 Task: Check the sale-to-list ratio of common area in the last 3 years.
Action: Mouse moved to (949, 211)
Screenshot: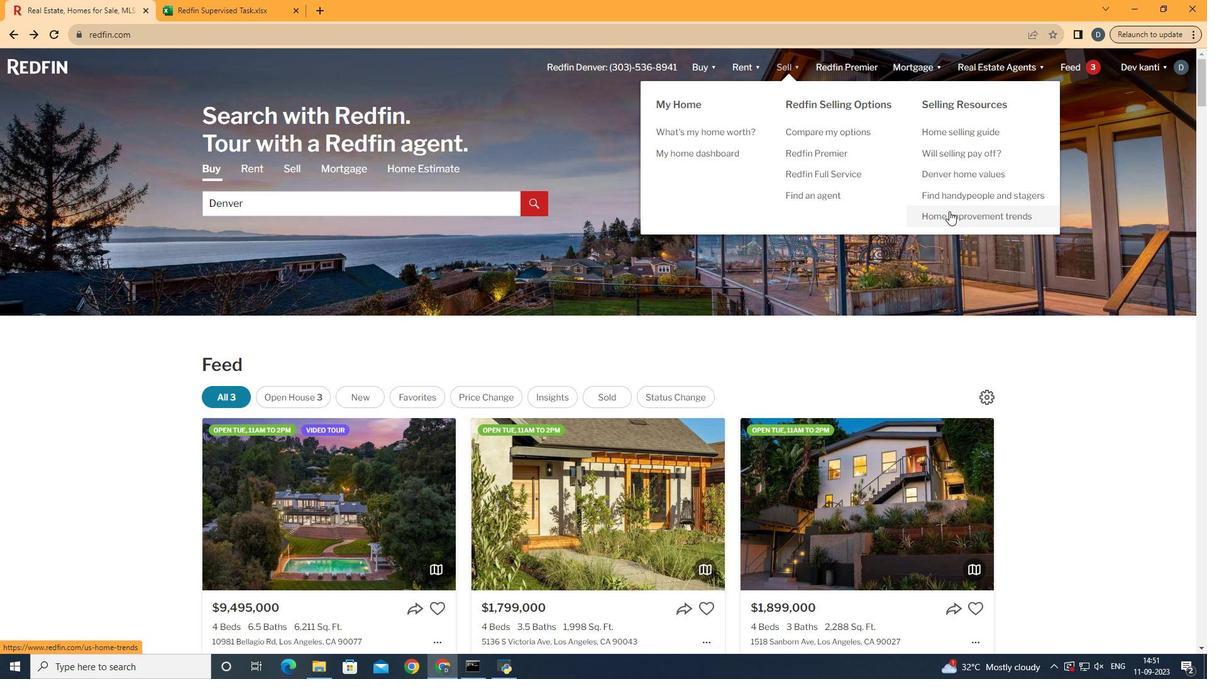 
Action: Mouse pressed left at (949, 211)
Screenshot: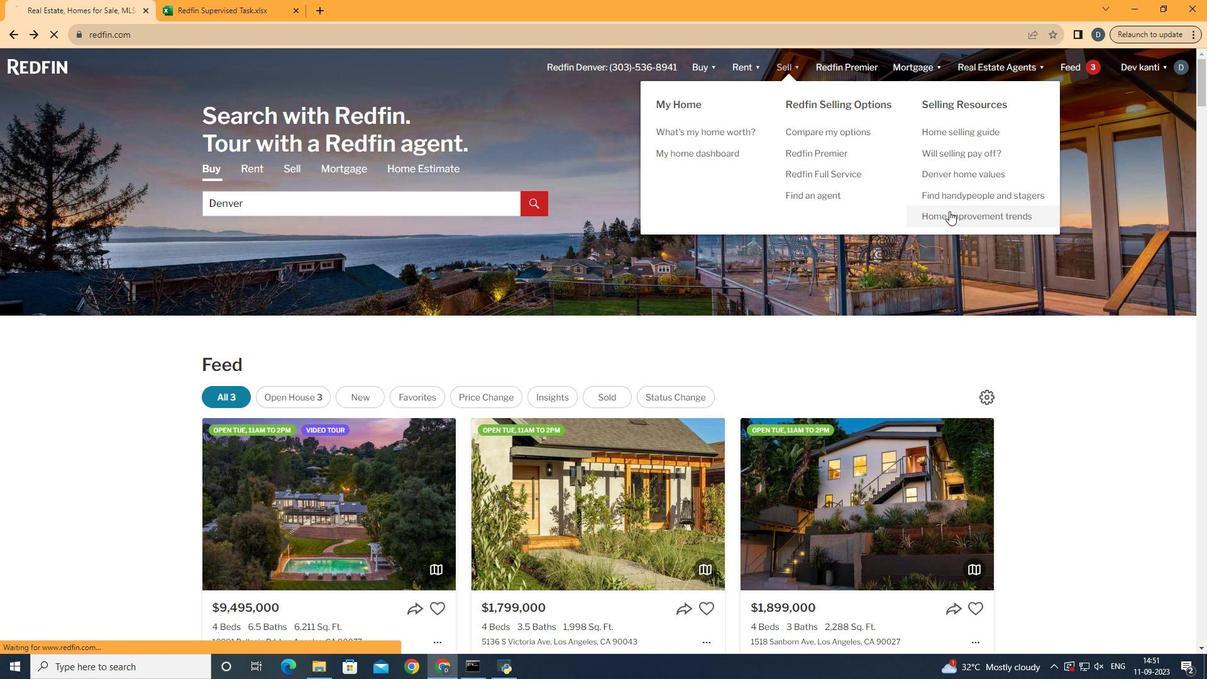 
Action: Mouse moved to (308, 237)
Screenshot: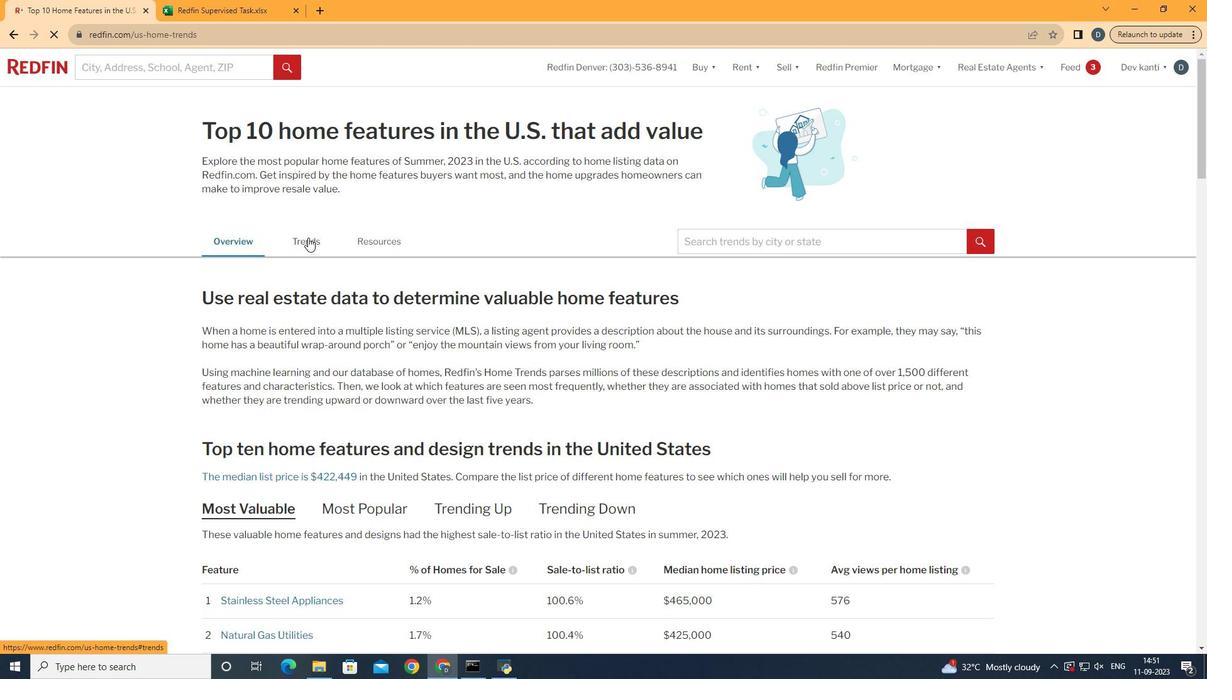 
Action: Mouse pressed left at (308, 237)
Screenshot: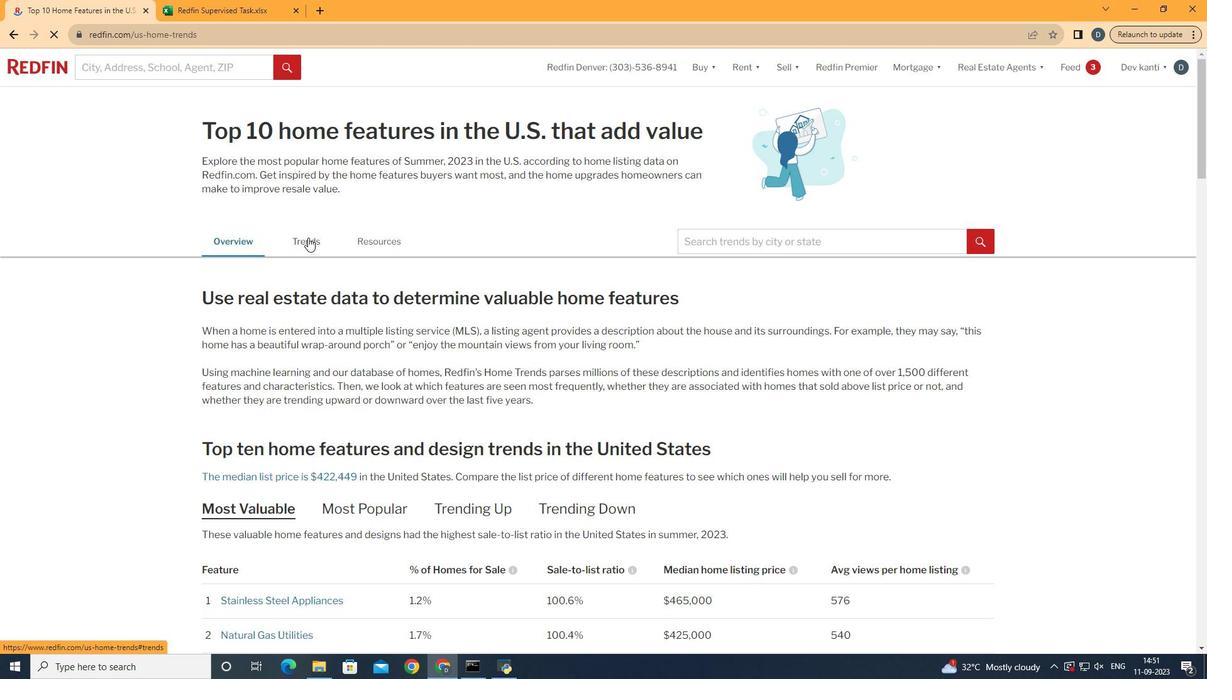 
Action: Mouse moved to (431, 324)
Screenshot: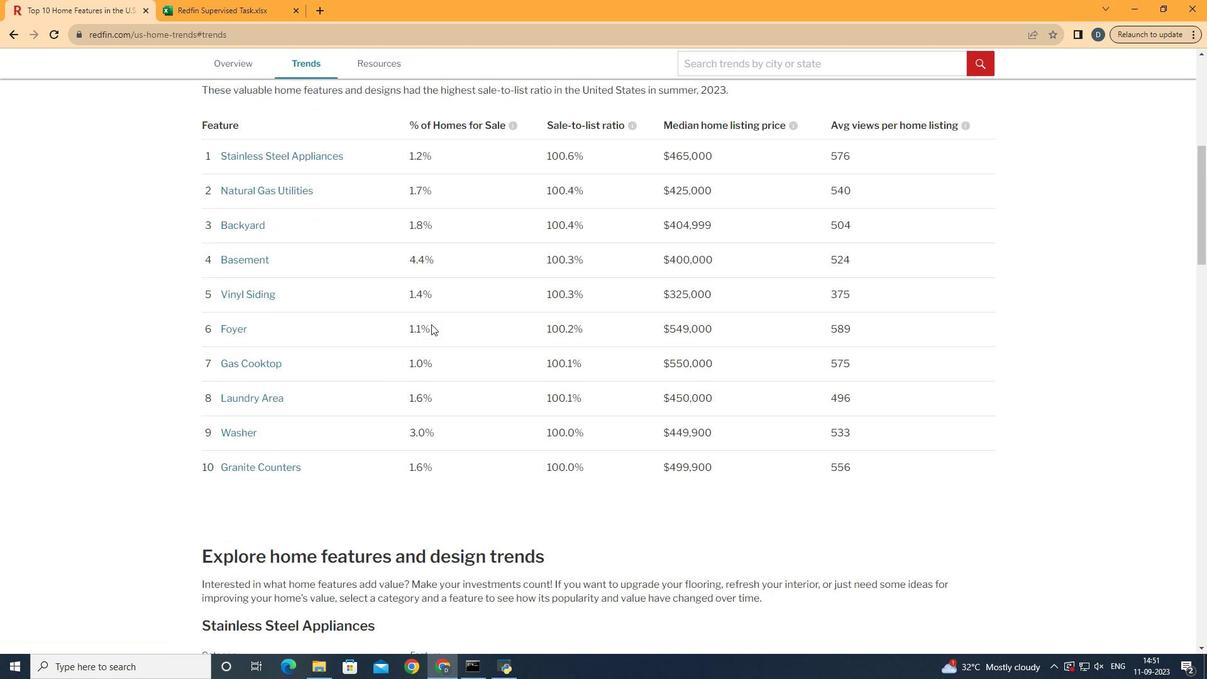 
Action: Mouse scrolled (431, 323) with delta (0, 0)
Screenshot: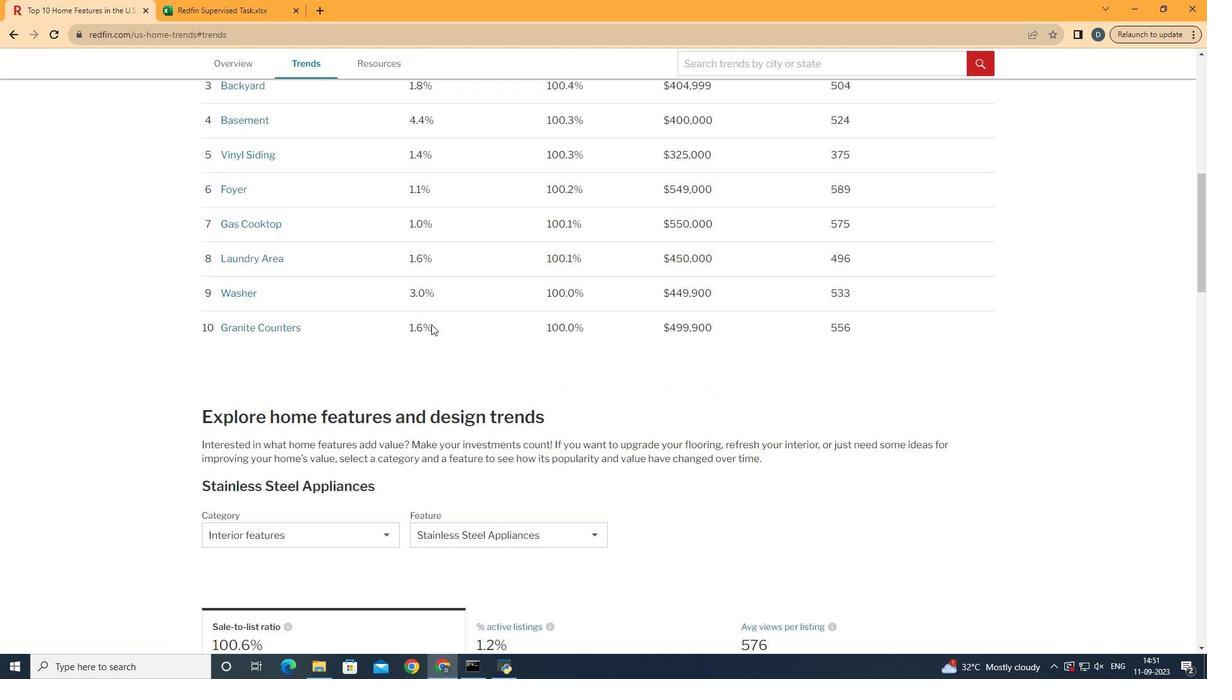 
Action: Mouse scrolled (431, 323) with delta (0, 0)
Screenshot: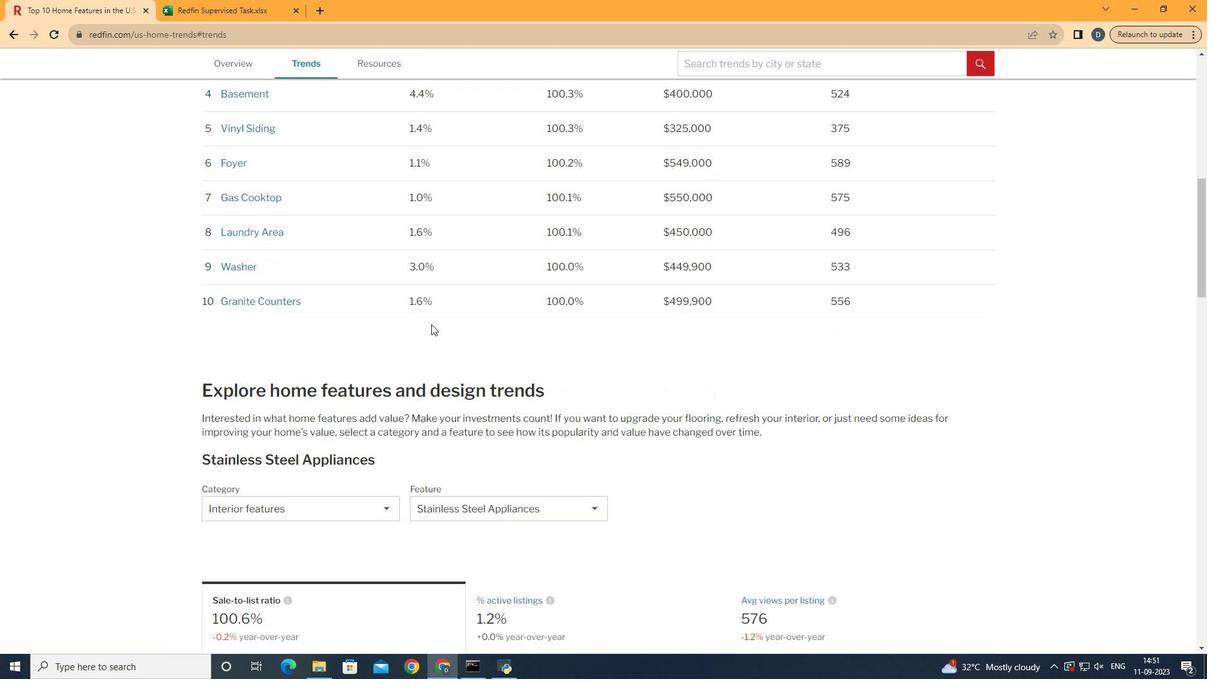 
Action: Mouse scrolled (431, 323) with delta (0, 0)
Screenshot: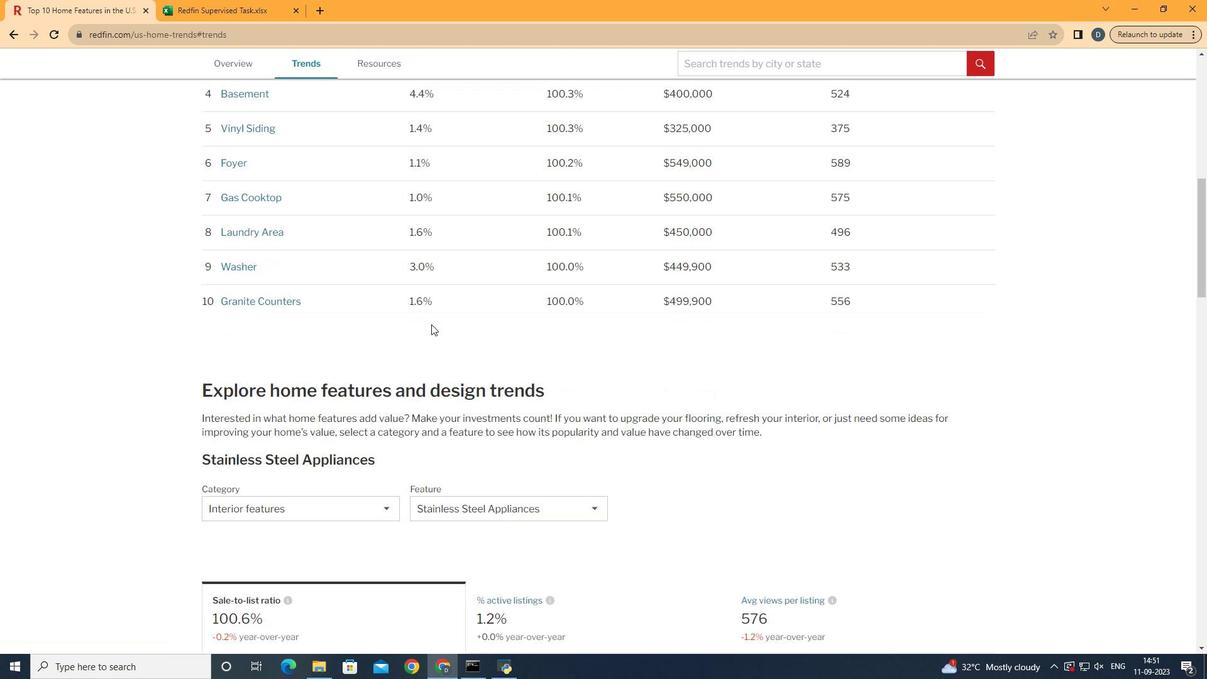 
Action: Mouse scrolled (431, 323) with delta (0, 0)
Screenshot: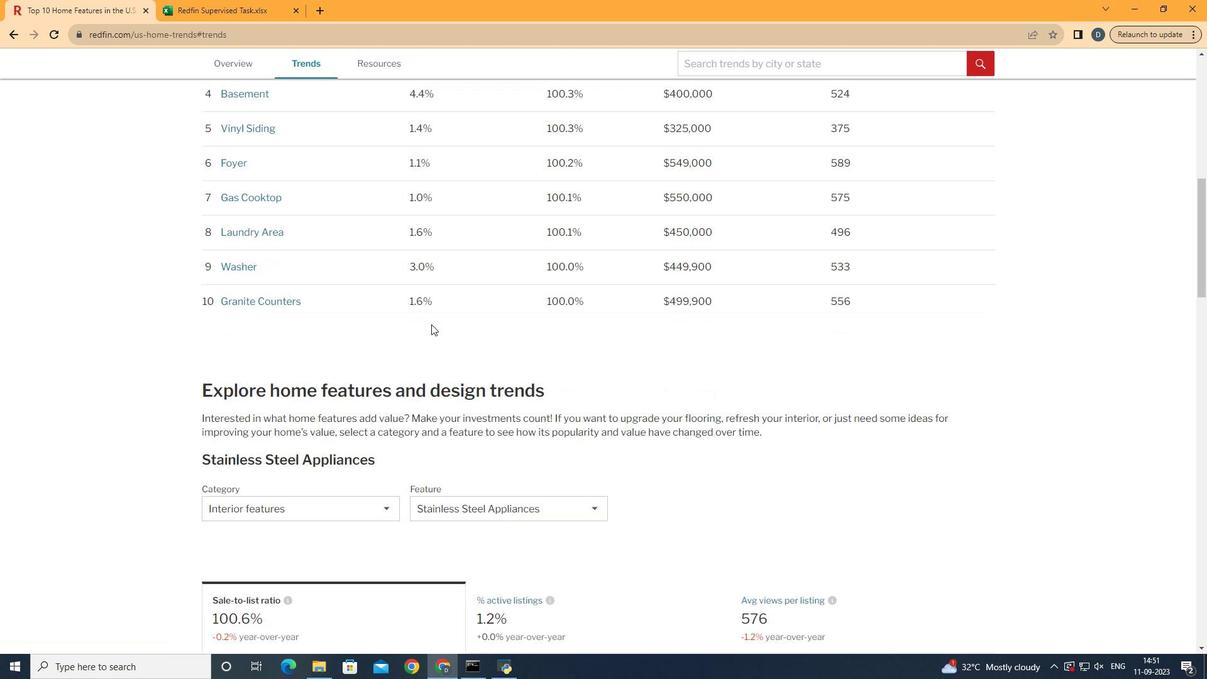 
Action: Mouse scrolled (431, 323) with delta (0, 0)
Screenshot: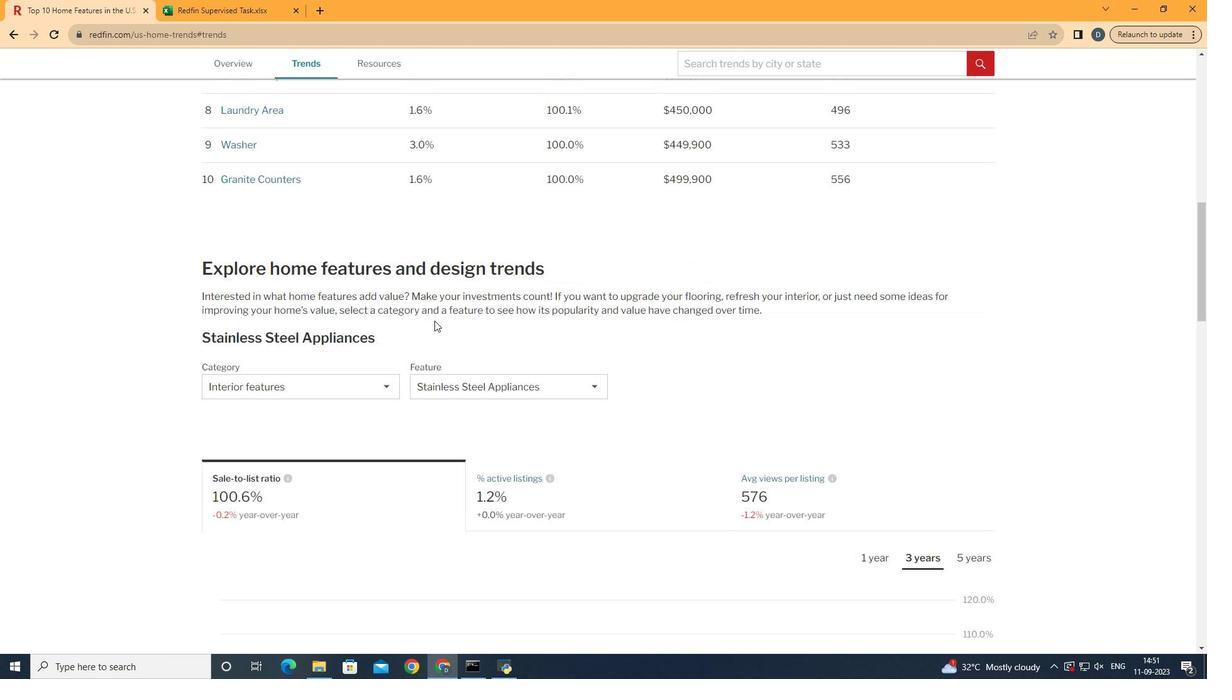 
Action: Mouse scrolled (431, 323) with delta (0, 0)
Screenshot: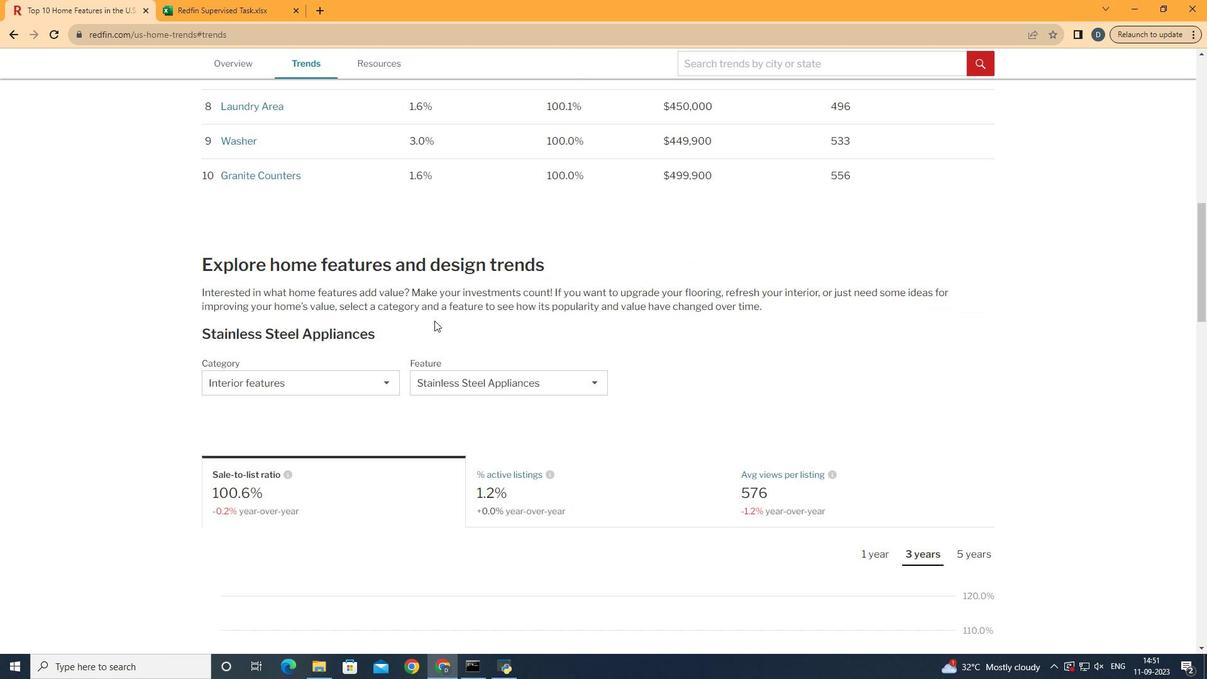 
Action: Mouse moved to (349, 381)
Screenshot: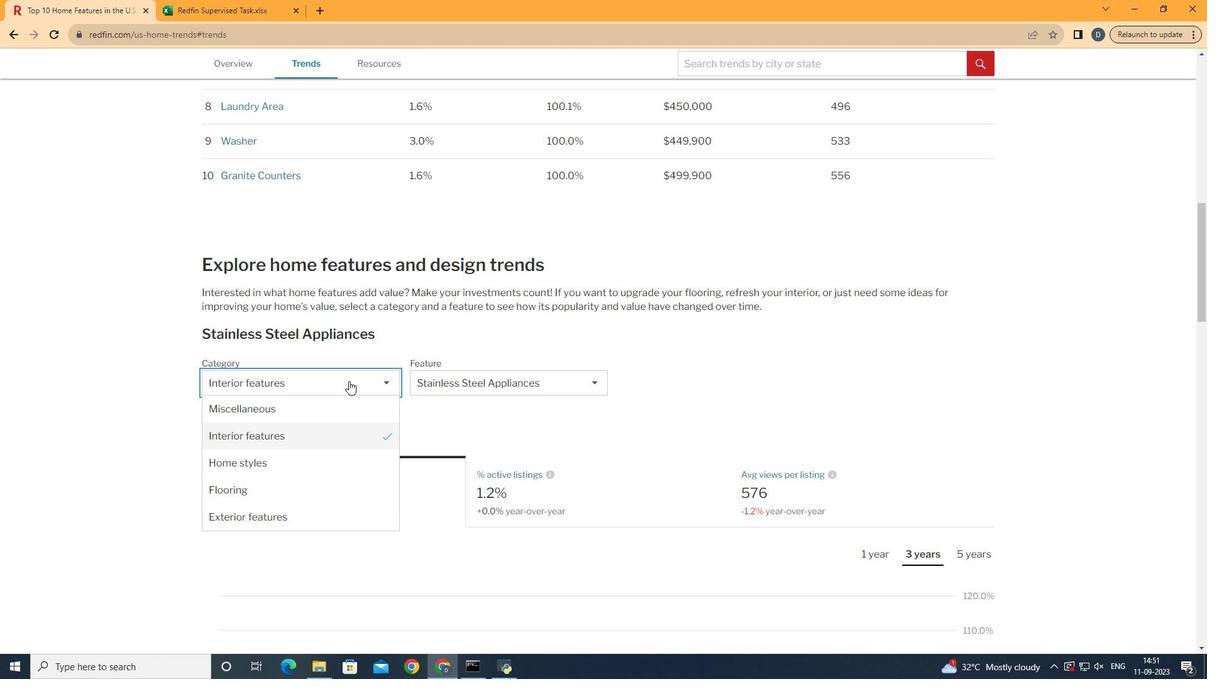 
Action: Mouse pressed left at (349, 381)
Screenshot: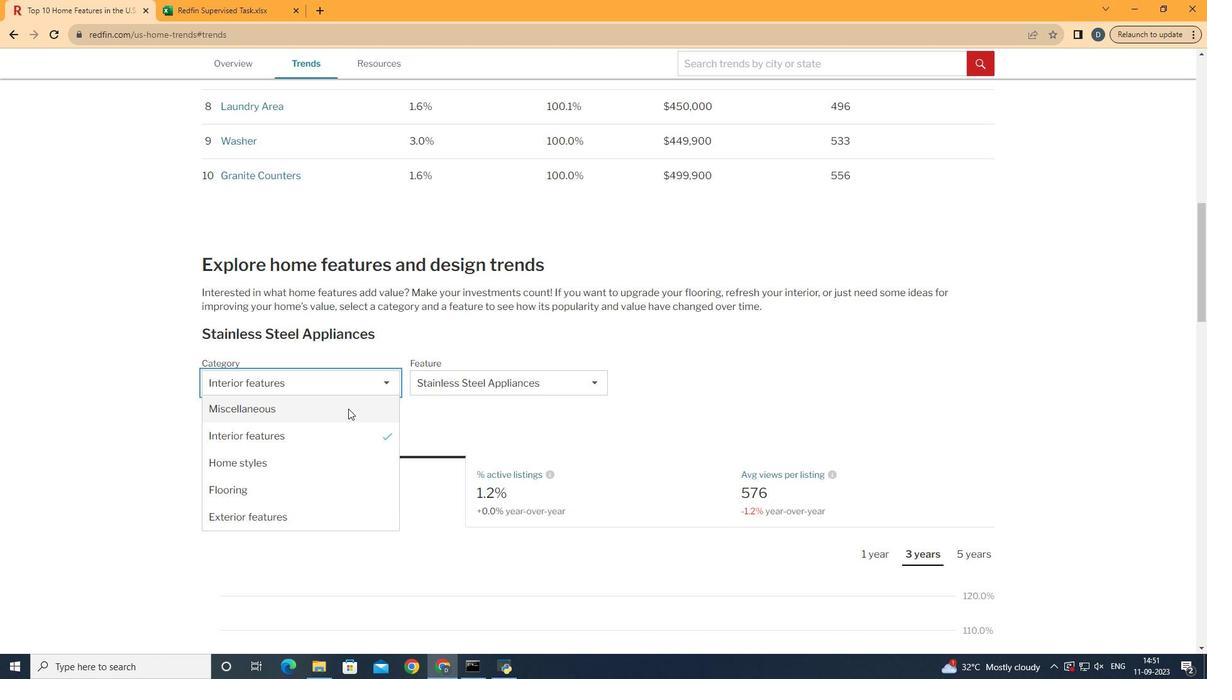 
Action: Mouse moved to (344, 442)
Screenshot: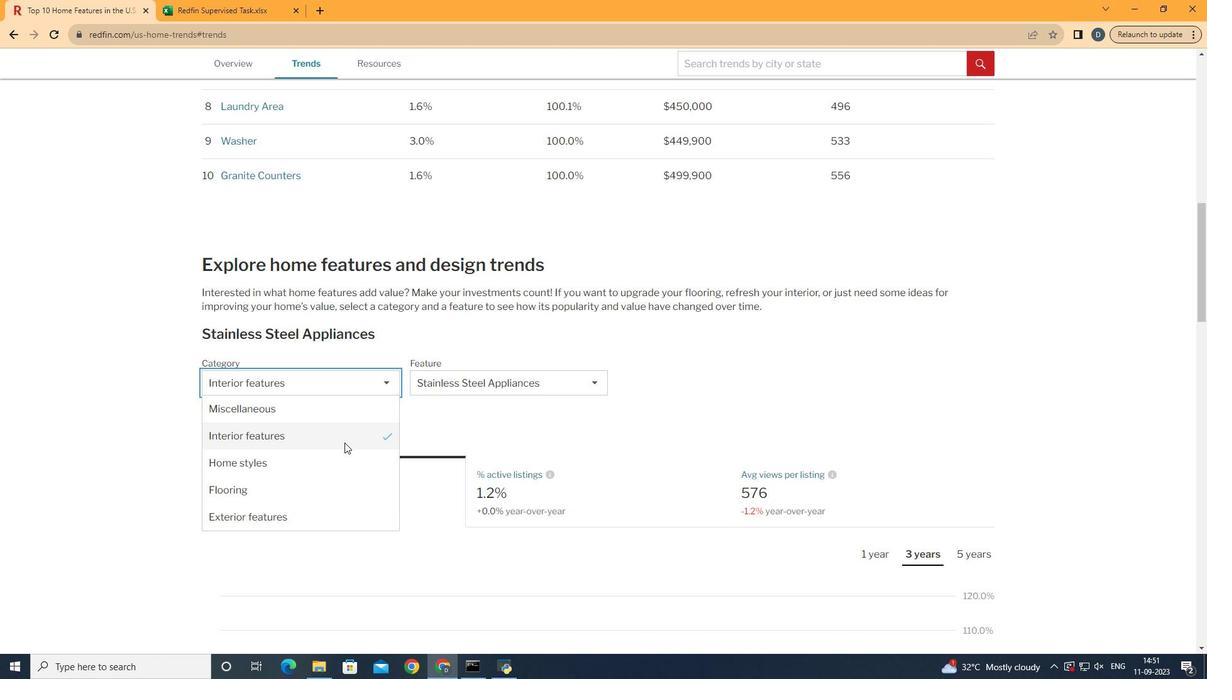
Action: Mouse pressed left at (344, 442)
Screenshot: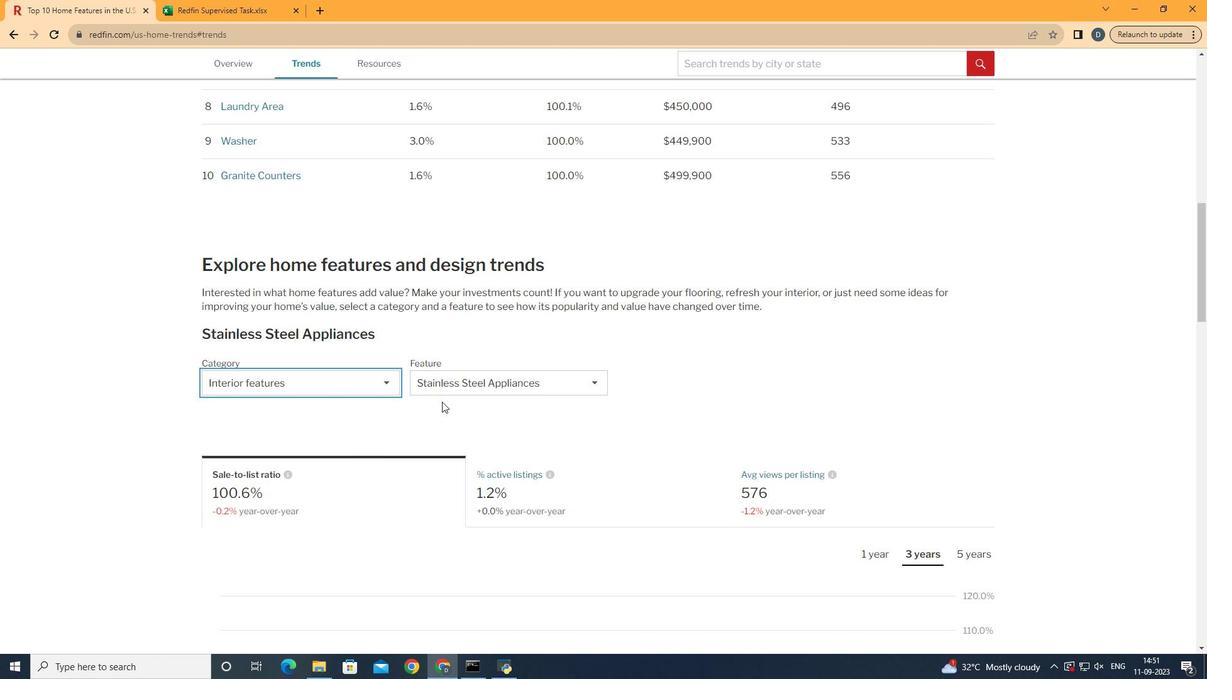 
Action: Mouse moved to (525, 365)
Screenshot: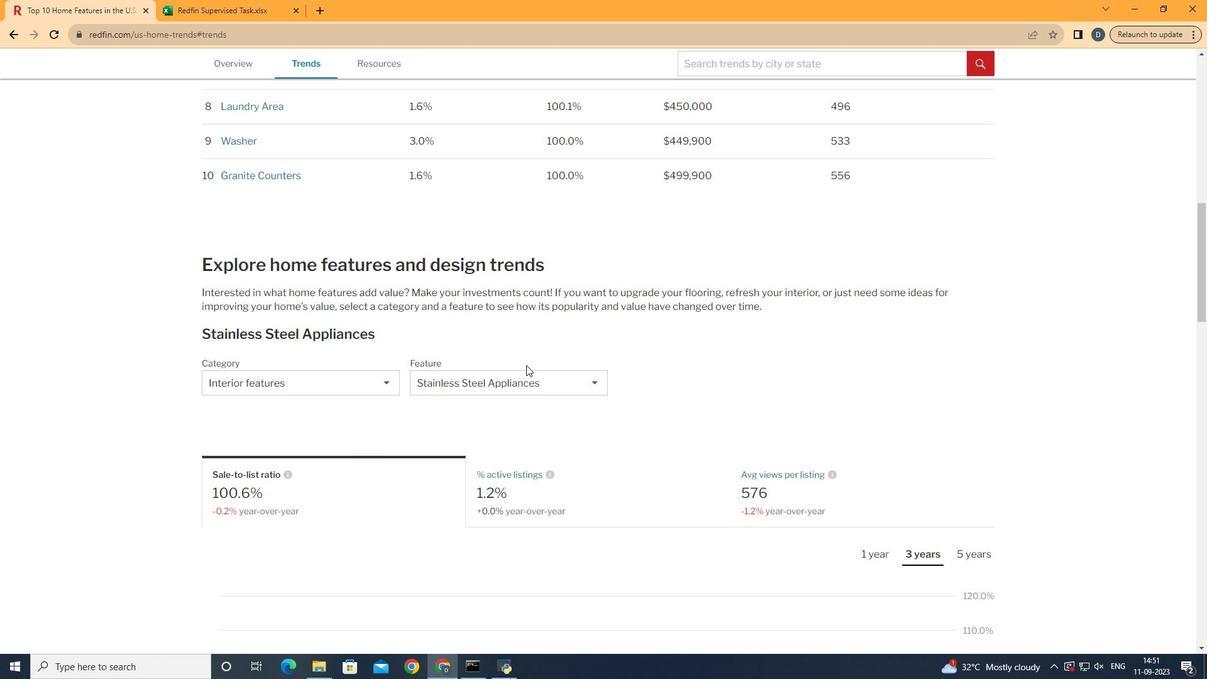 
Action: Mouse pressed left at (525, 365)
Screenshot: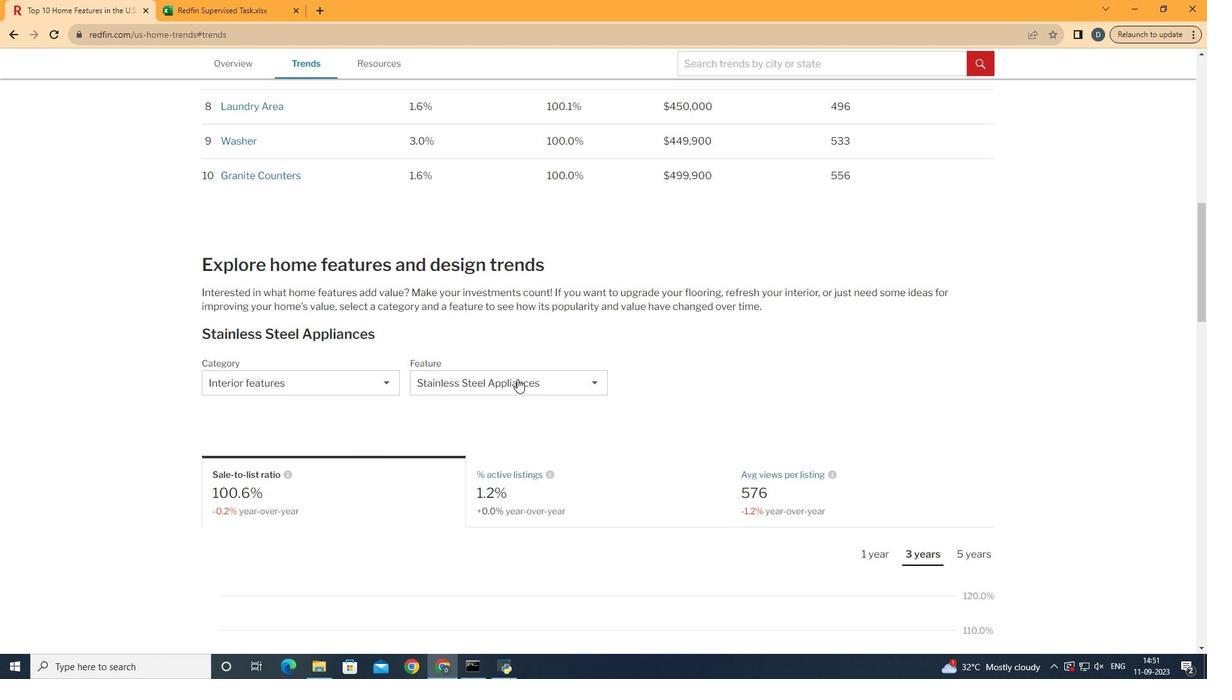 
Action: Mouse moved to (517, 379)
Screenshot: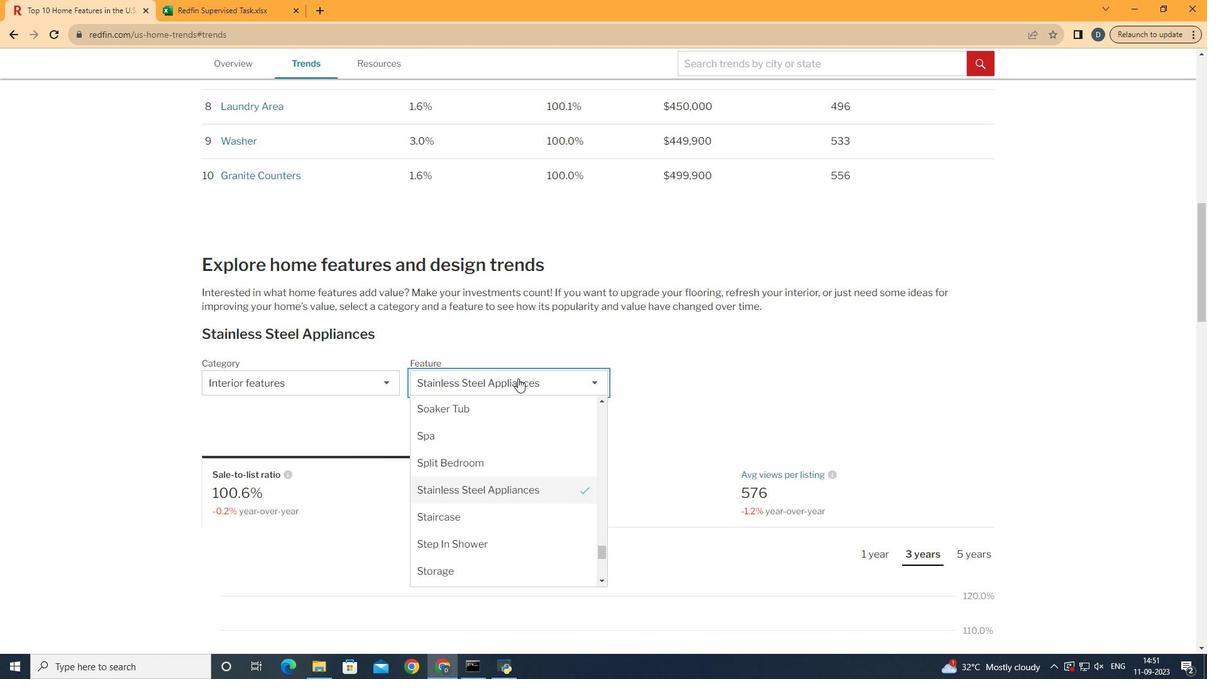 
Action: Mouse pressed left at (517, 379)
Screenshot: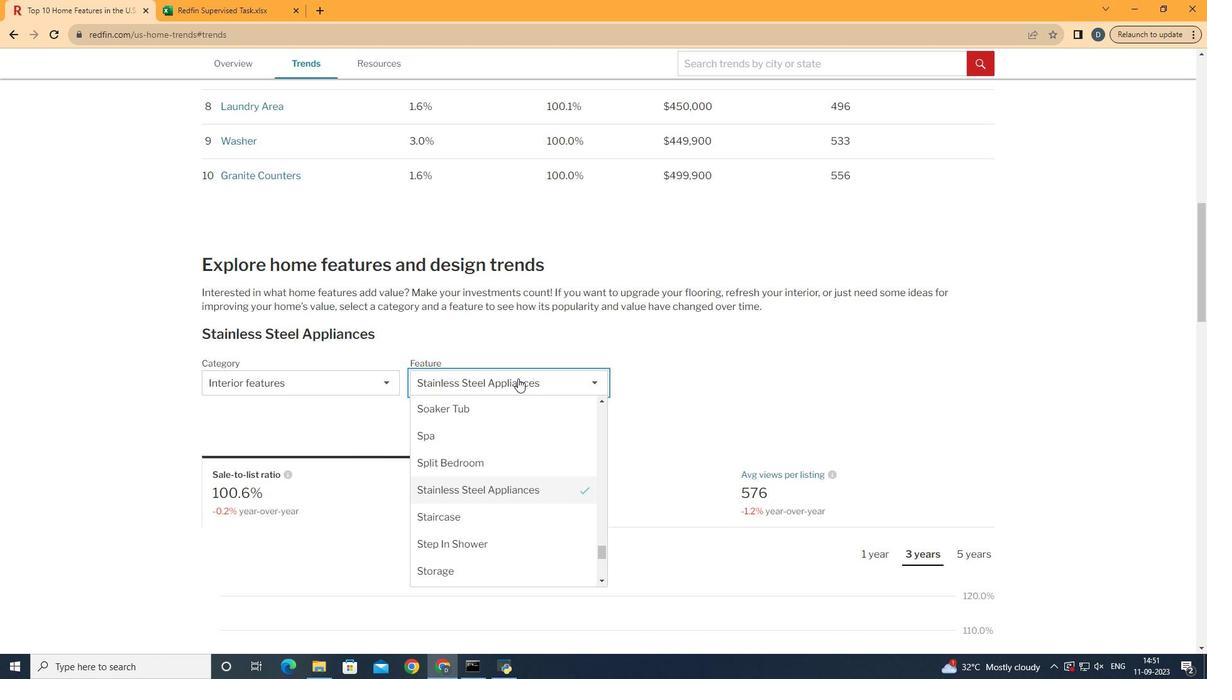 
Action: Mouse moved to (506, 462)
Screenshot: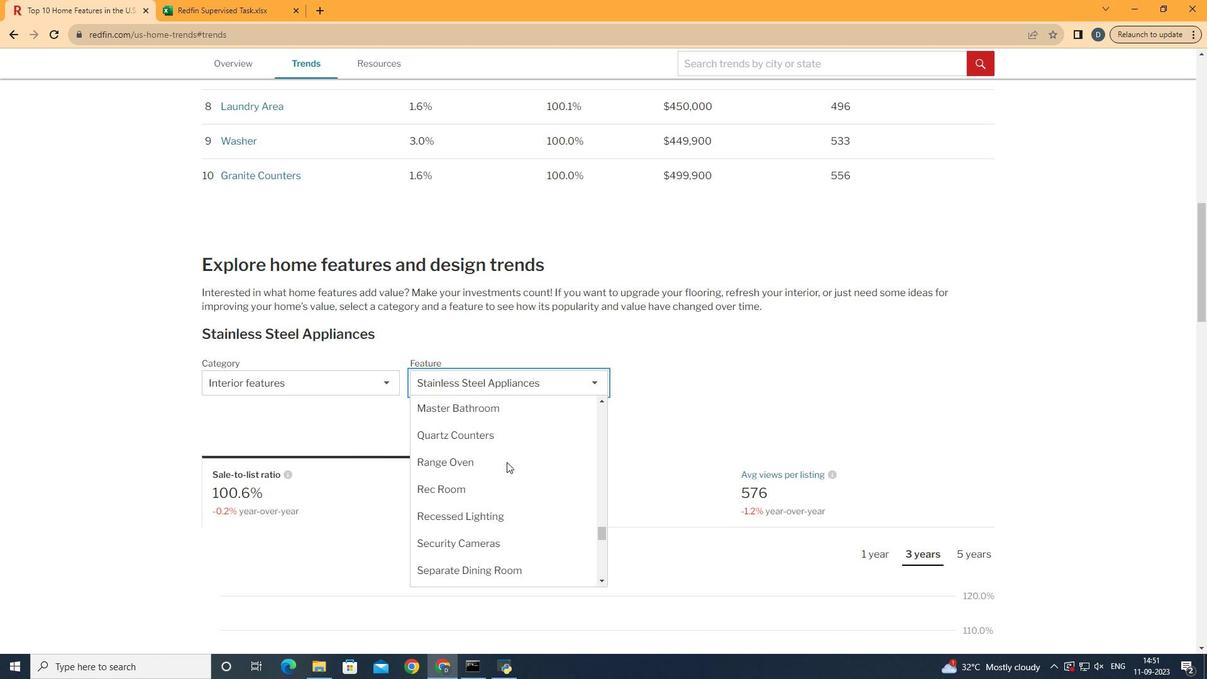 
Action: Mouse scrolled (506, 462) with delta (0, 0)
Screenshot: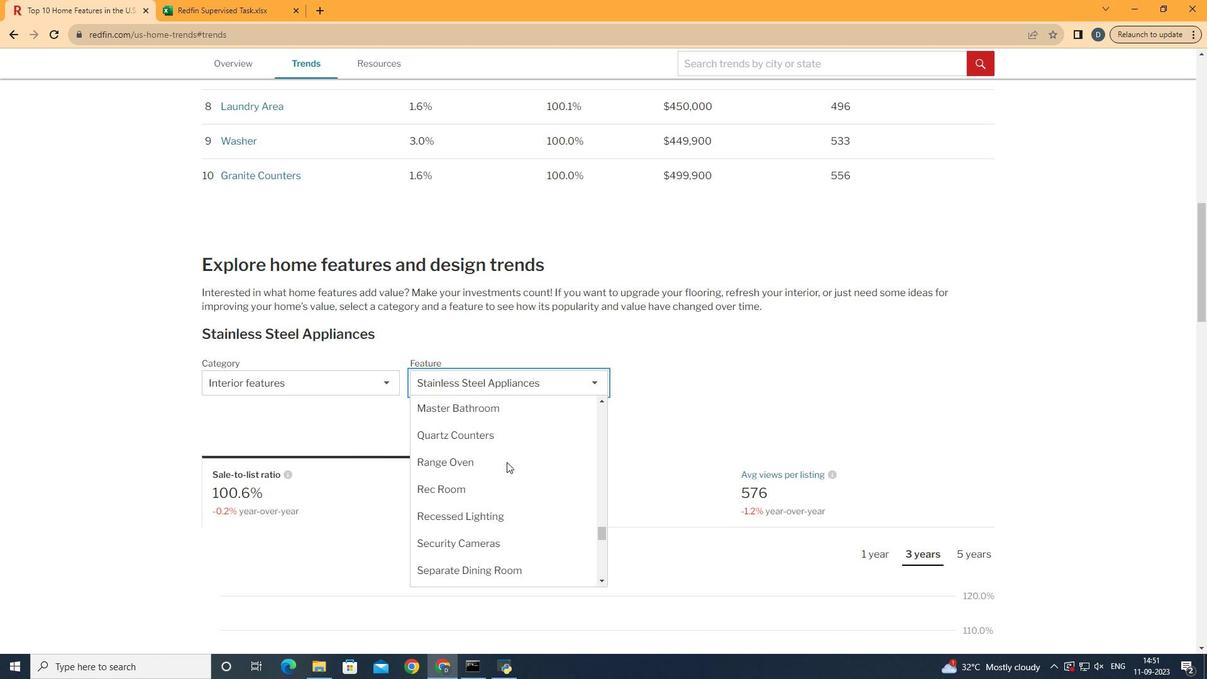 
Action: Mouse scrolled (506, 462) with delta (0, 0)
Screenshot: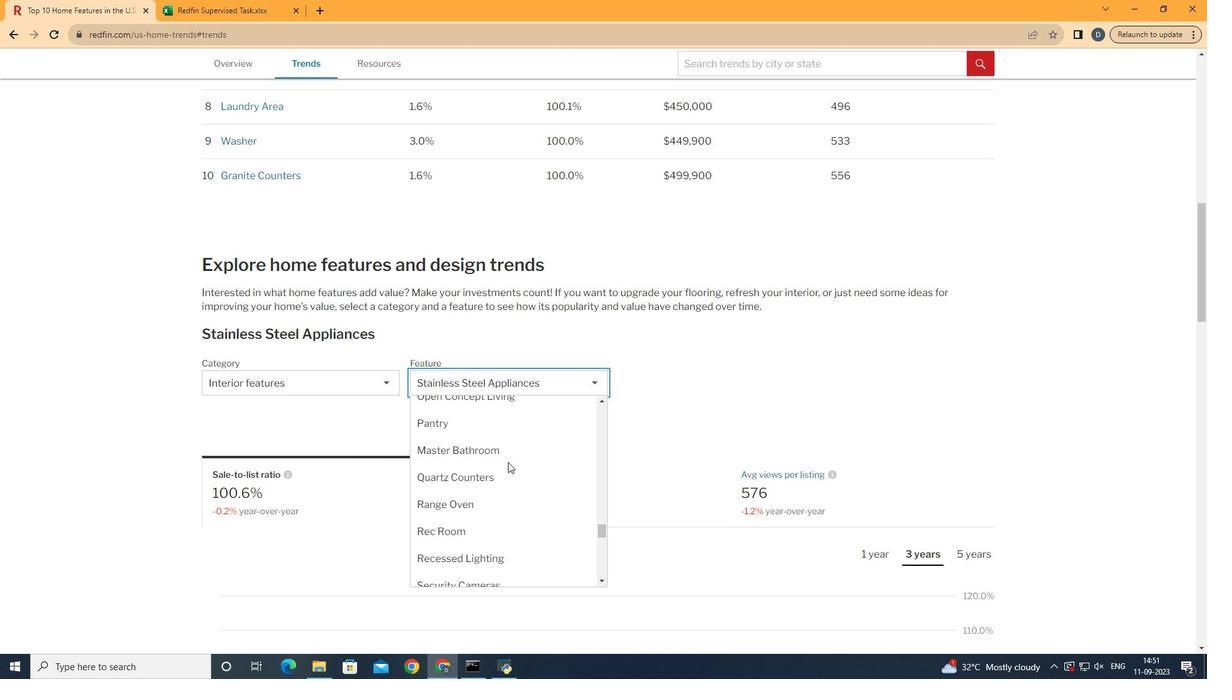 
Action: Mouse scrolled (506, 462) with delta (0, 0)
Screenshot: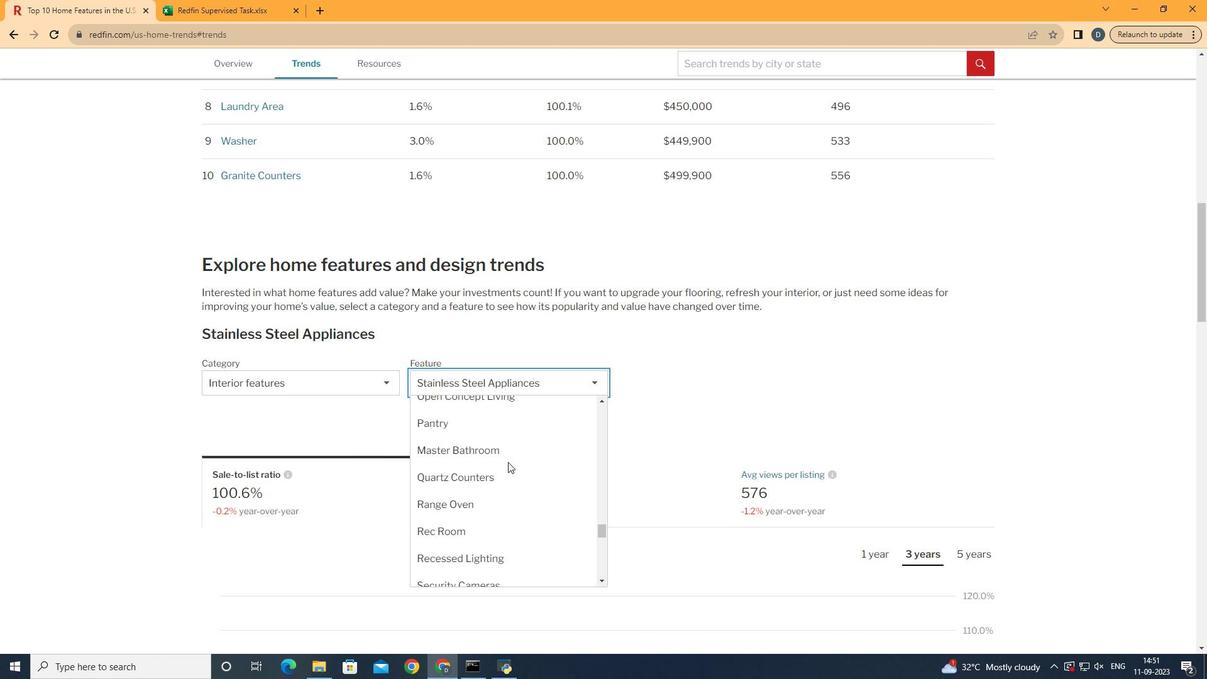 
Action: Mouse scrolled (506, 462) with delta (0, 0)
Screenshot: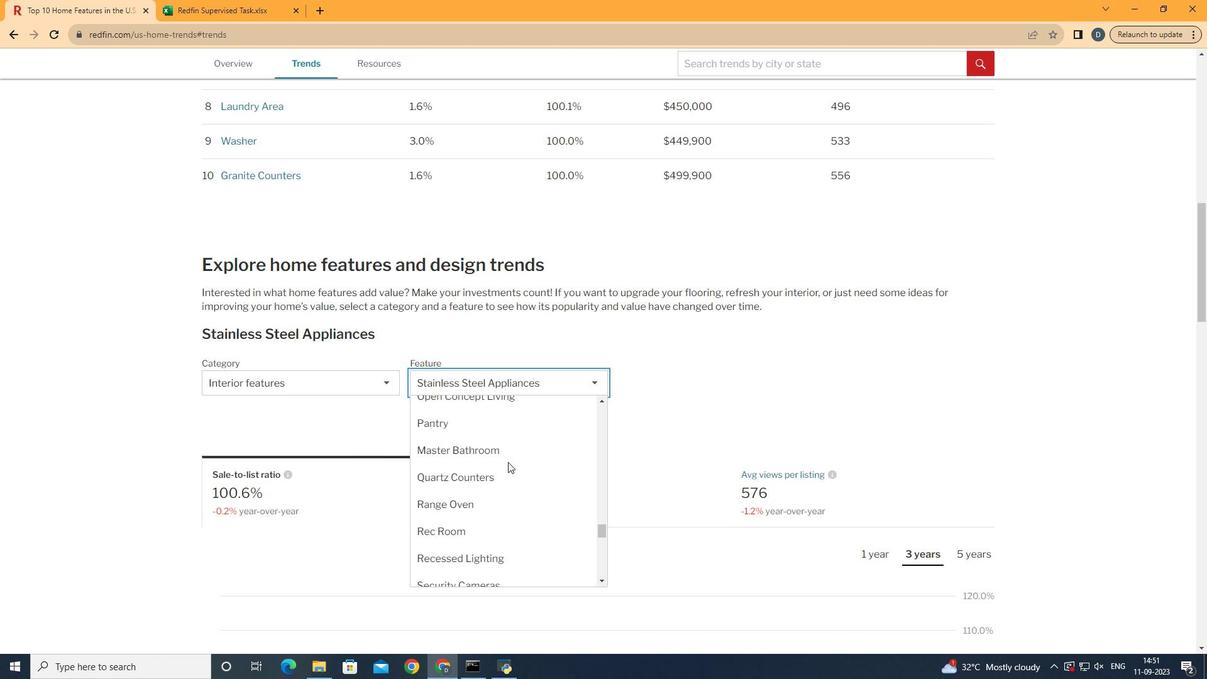 
Action: Mouse scrolled (506, 462) with delta (0, 0)
Screenshot: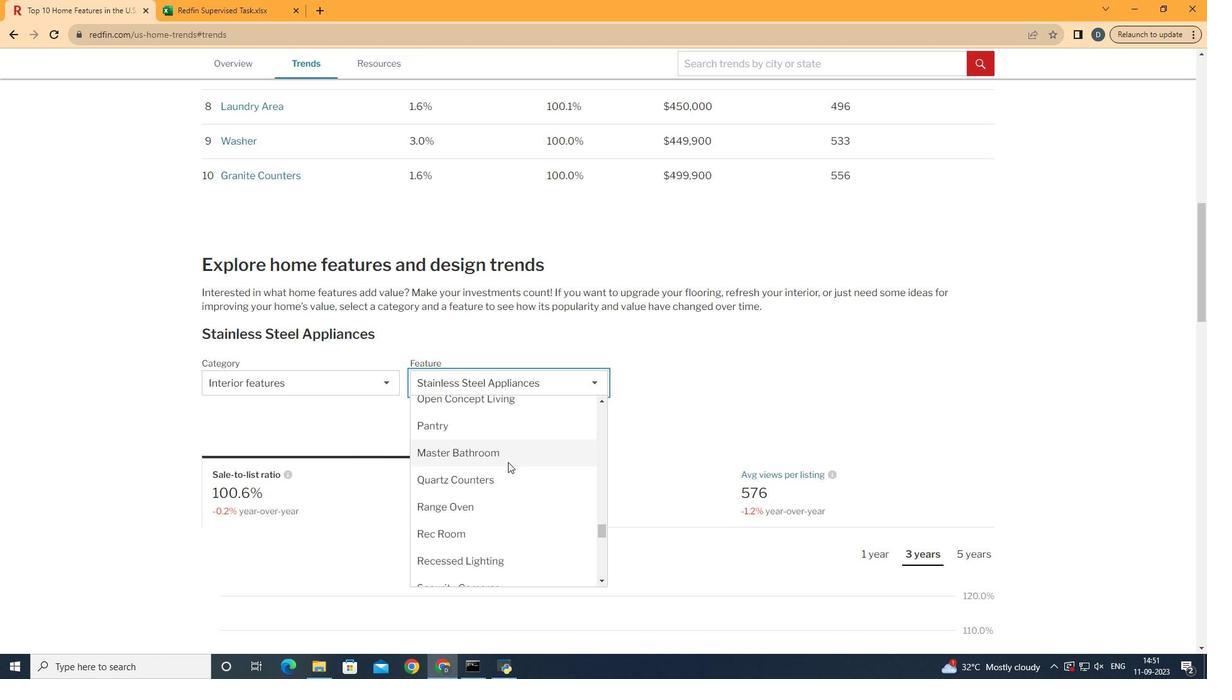 
Action: Mouse moved to (508, 462)
Screenshot: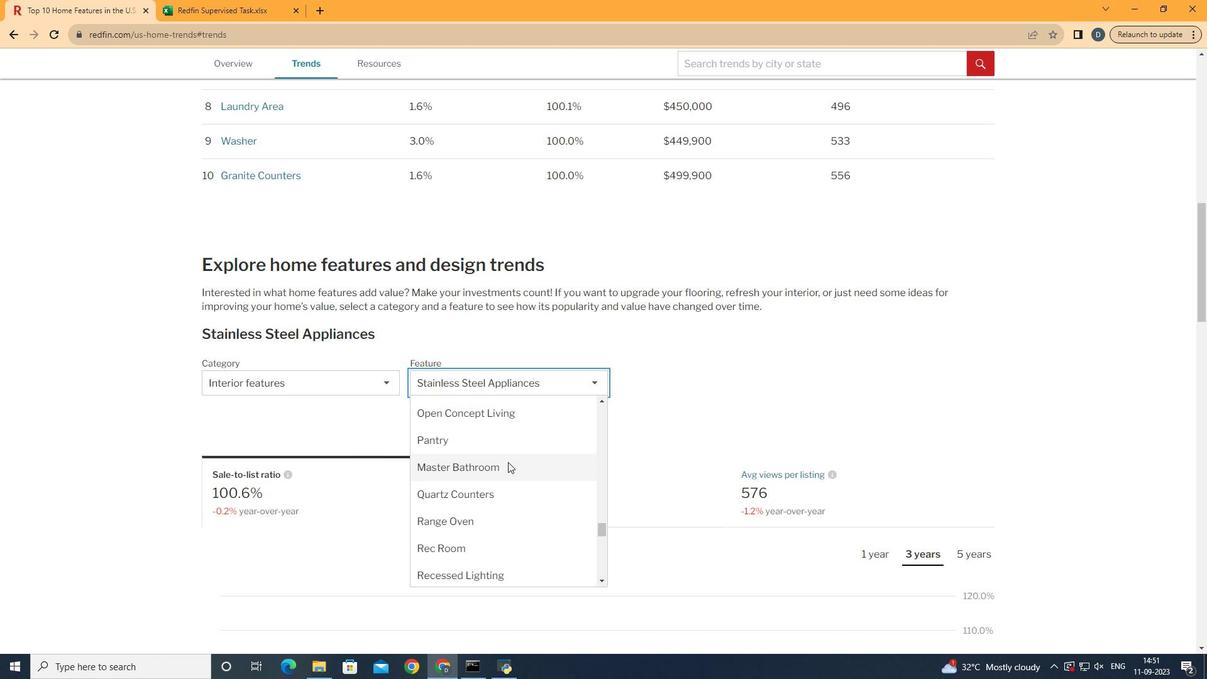 
Action: Mouse scrolled (508, 462) with delta (0, 0)
Screenshot: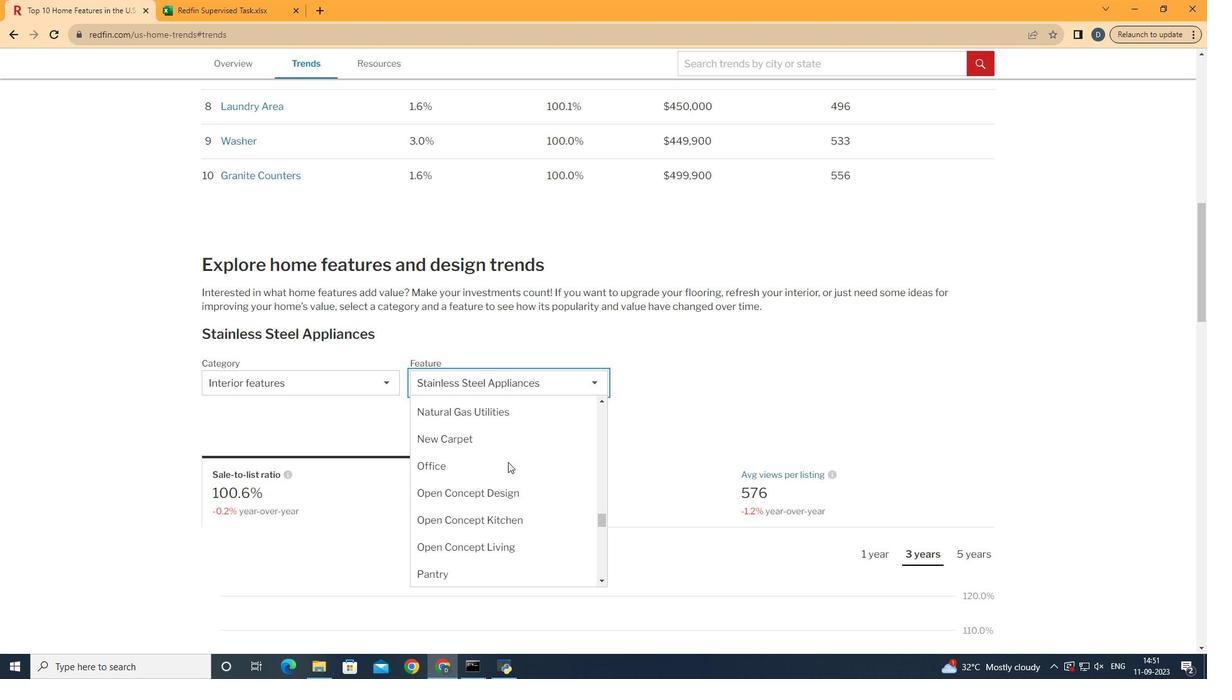 
Action: Mouse scrolled (508, 462) with delta (0, 0)
Screenshot: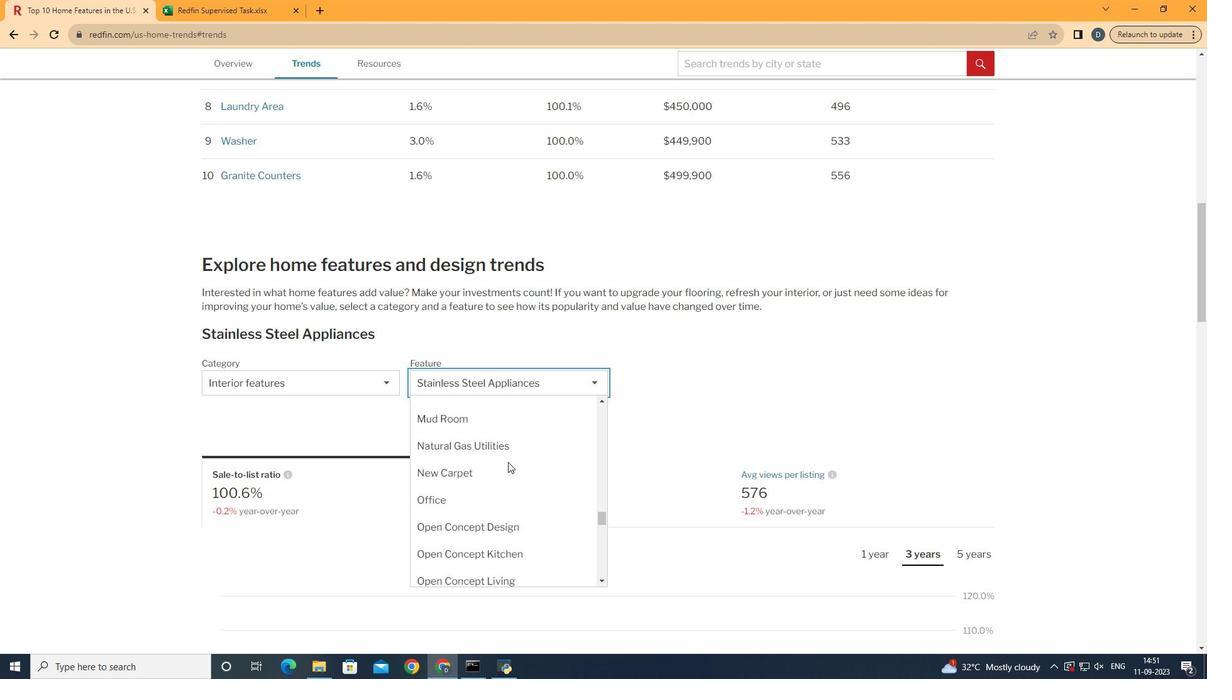 
Action: Mouse scrolled (508, 462) with delta (0, 0)
Screenshot: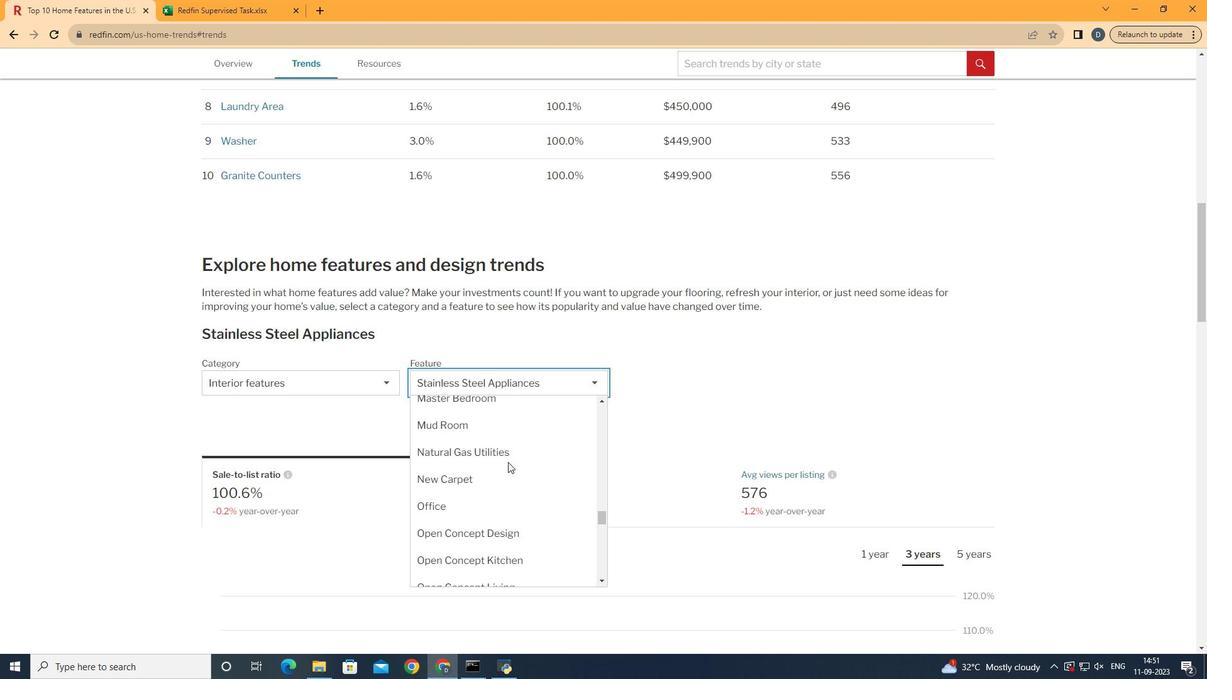 
Action: Mouse moved to (508, 462)
Screenshot: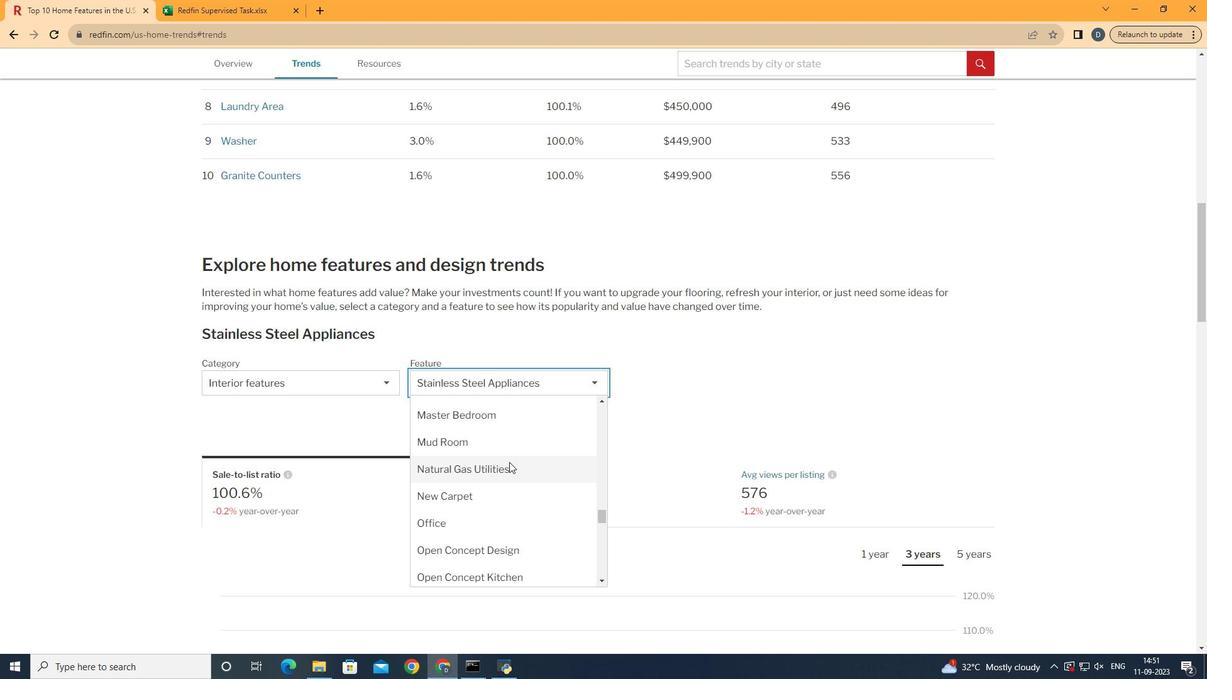 
Action: Mouse scrolled (508, 462) with delta (0, 0)
Screenshot: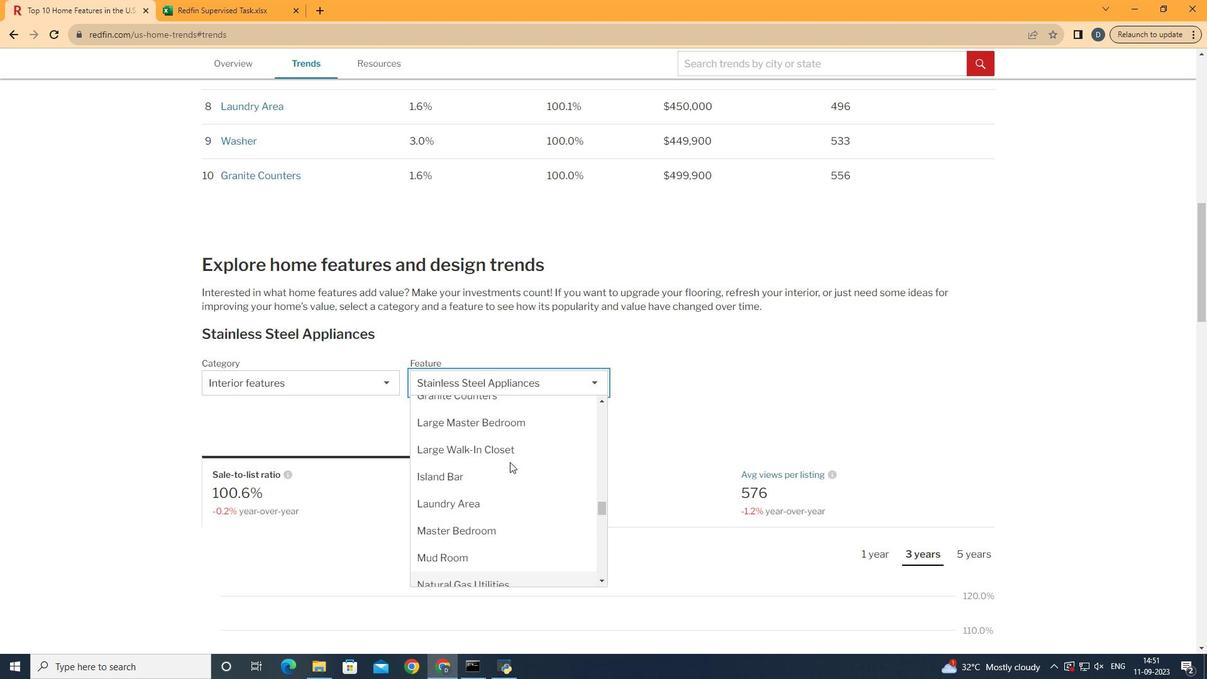 
Action: Mouse moved to (509, 462)
Screenshot: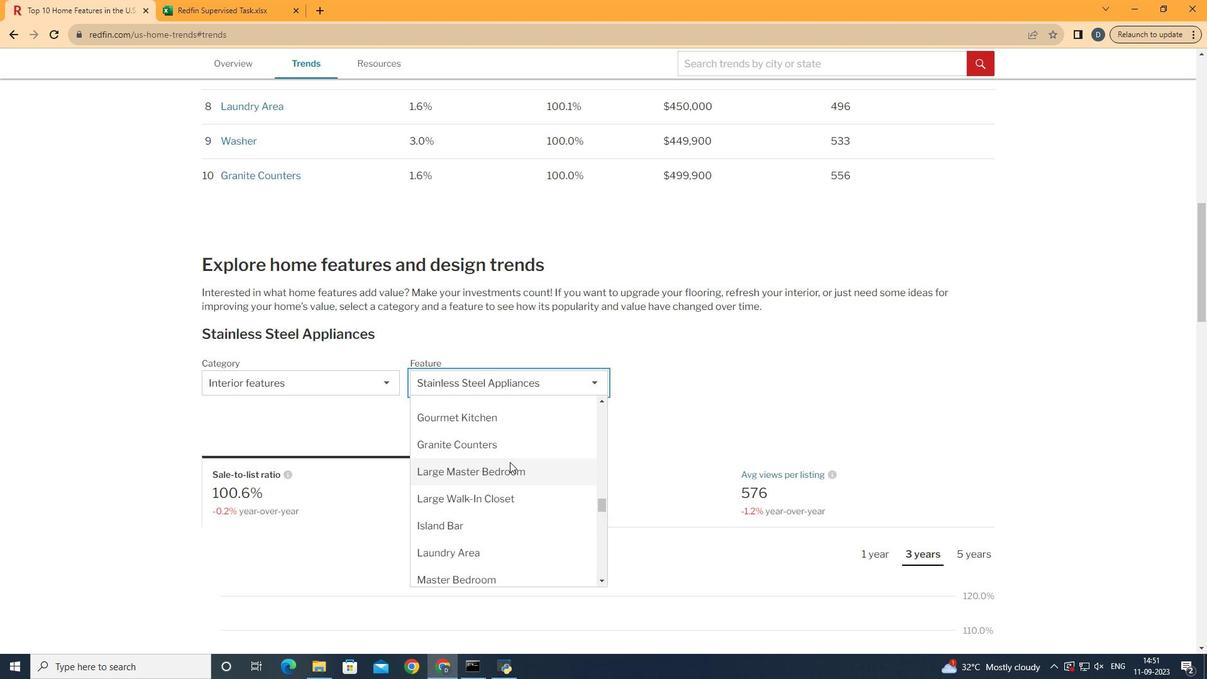 
Action: Mouse scrolled (509, 462) with delta (0, 0)
Screenshot: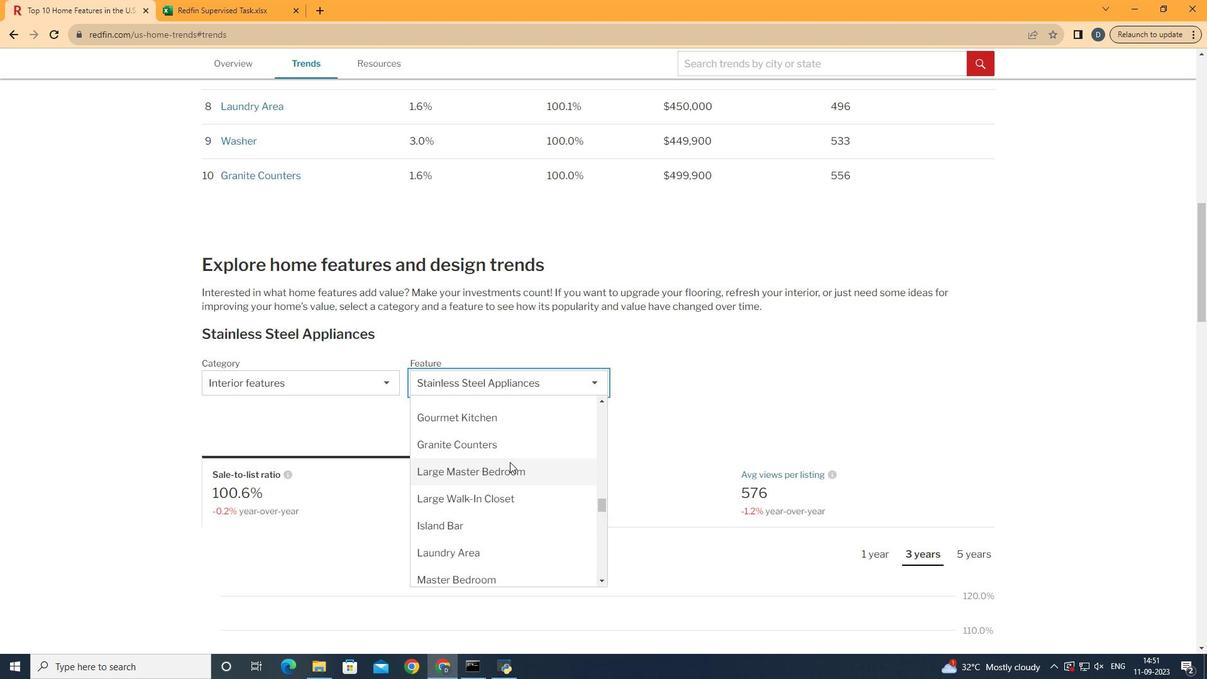 
Action: Mouse scrolled (509, 462) with delta (0, 0)
Screenshot: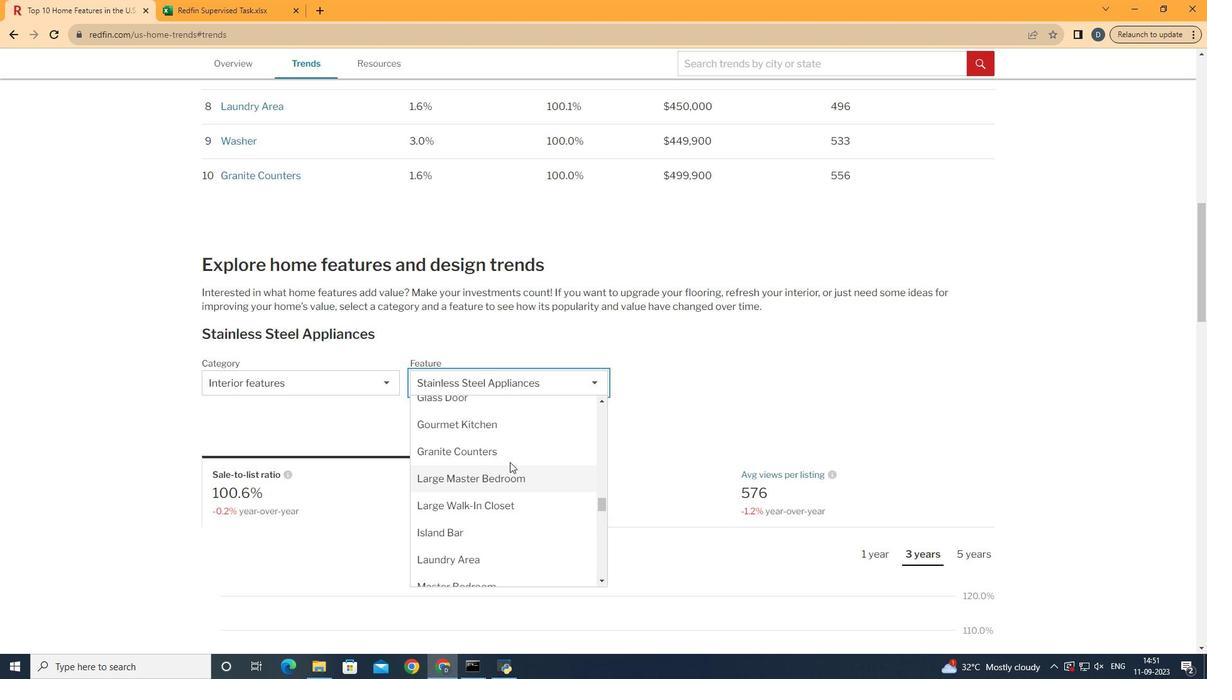 
Action: Mouse moved to (510, 462)
Screenshot: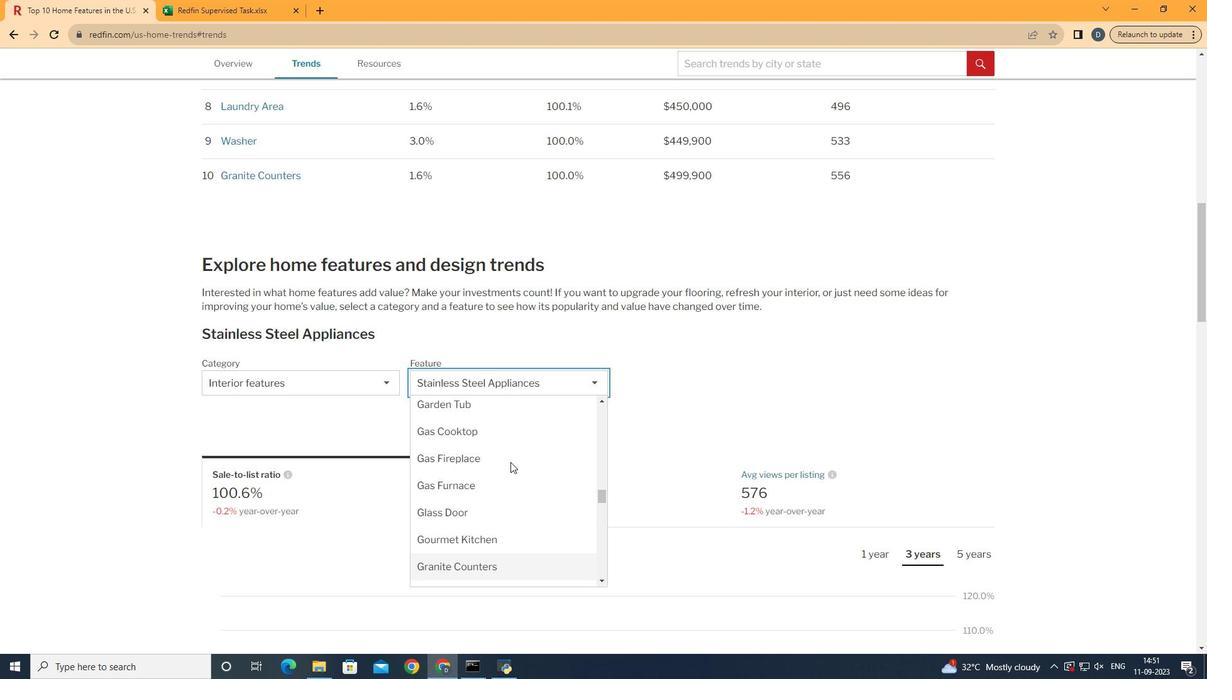 
Action: Mouse scrolled (510, 462) with delta (0, 0)
Screenshot: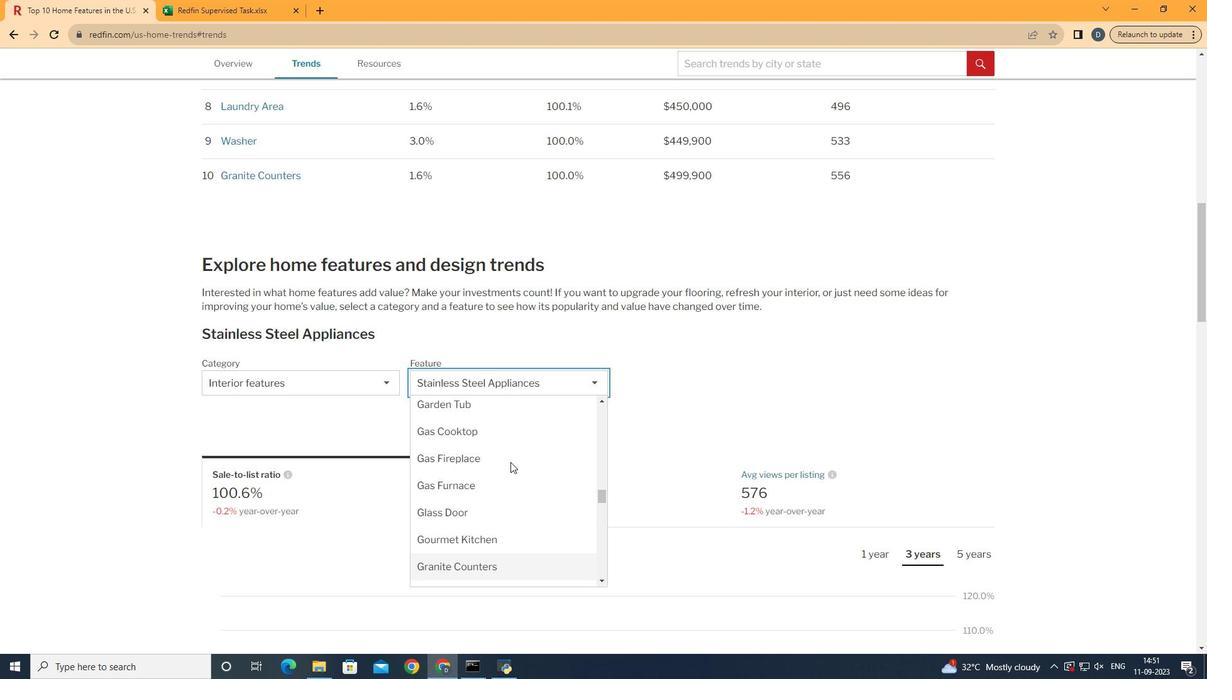 
Action: Mouse scrolled (510, 462) with delta (0, 0)
Screenshot: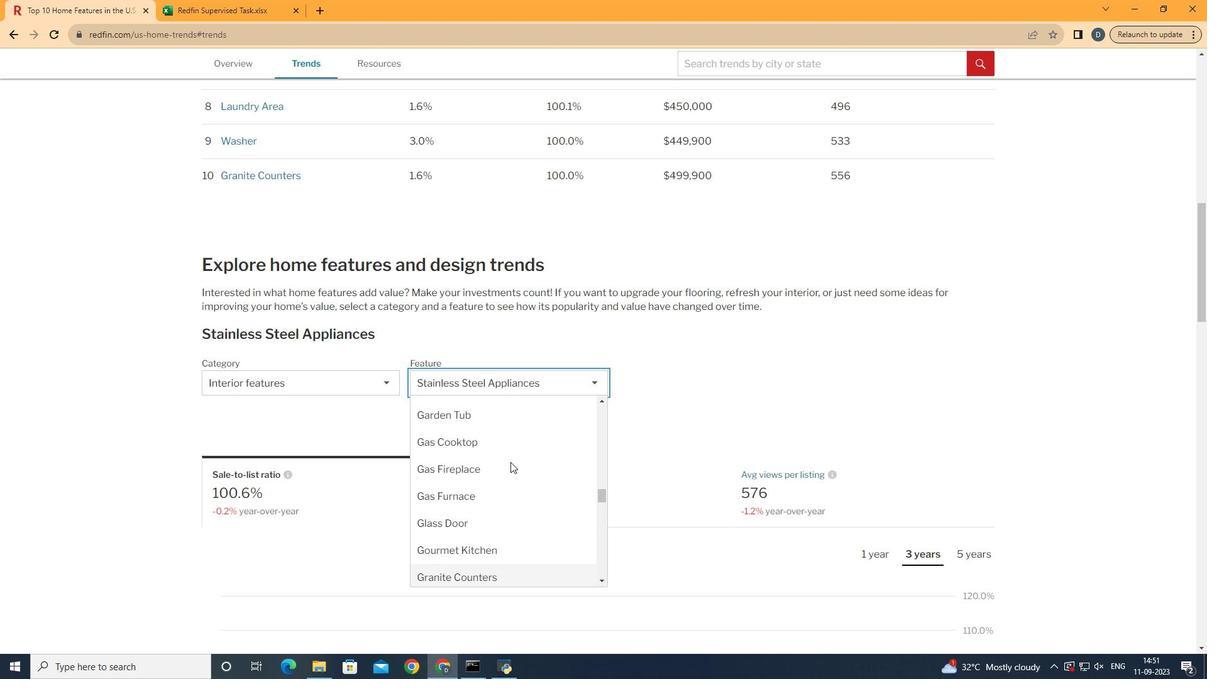 
Action: Mouse moved to (511, 462)
Screenshot: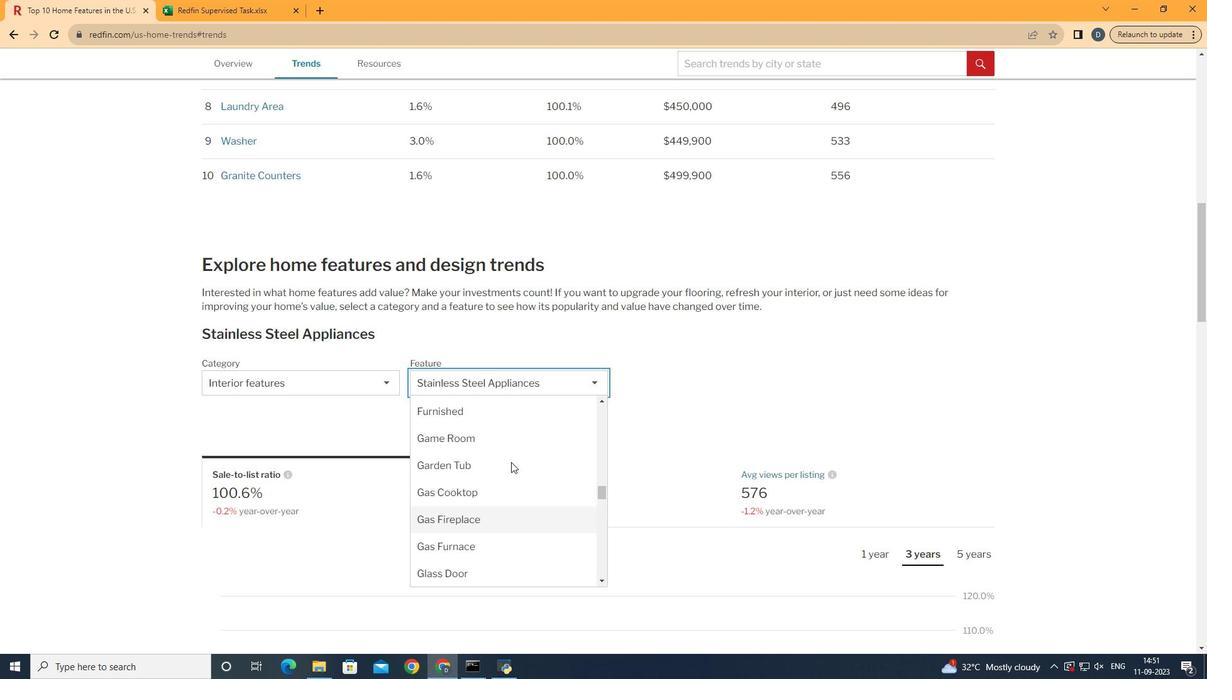 
Action: Mouse scrolled (511, 462) with delta (0, 0)
Screenshot: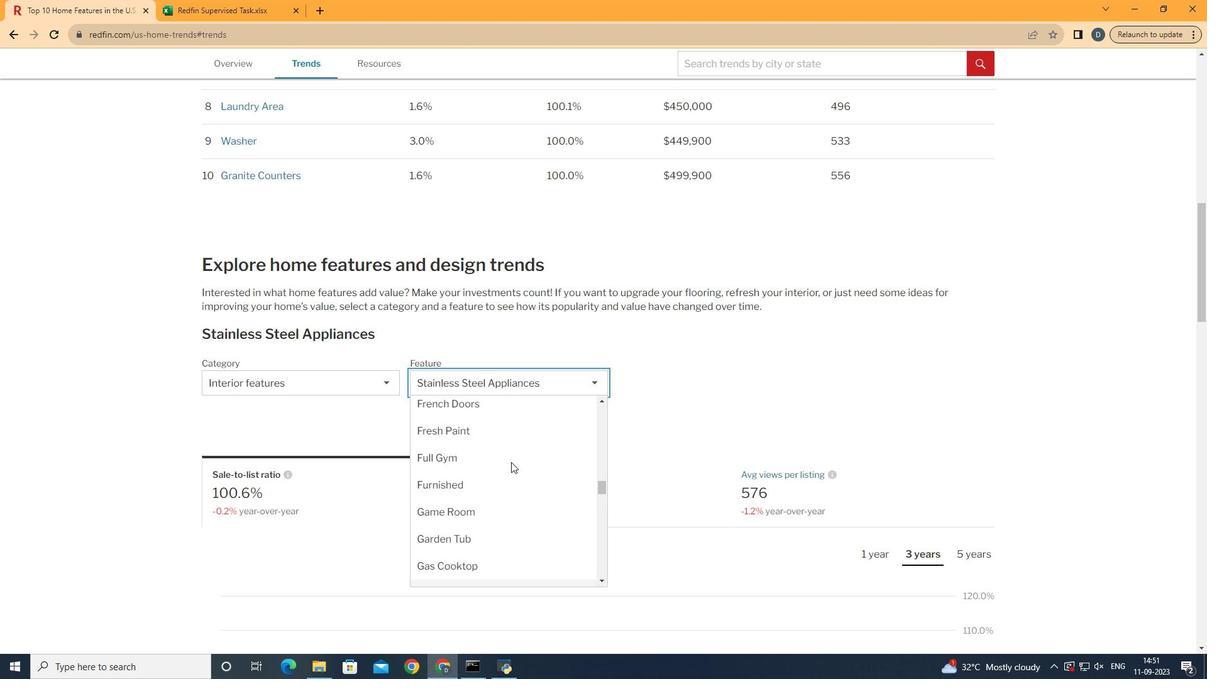 
Action: Mouse scrolled (511, 462) with delta (0, 0)
Screenshot: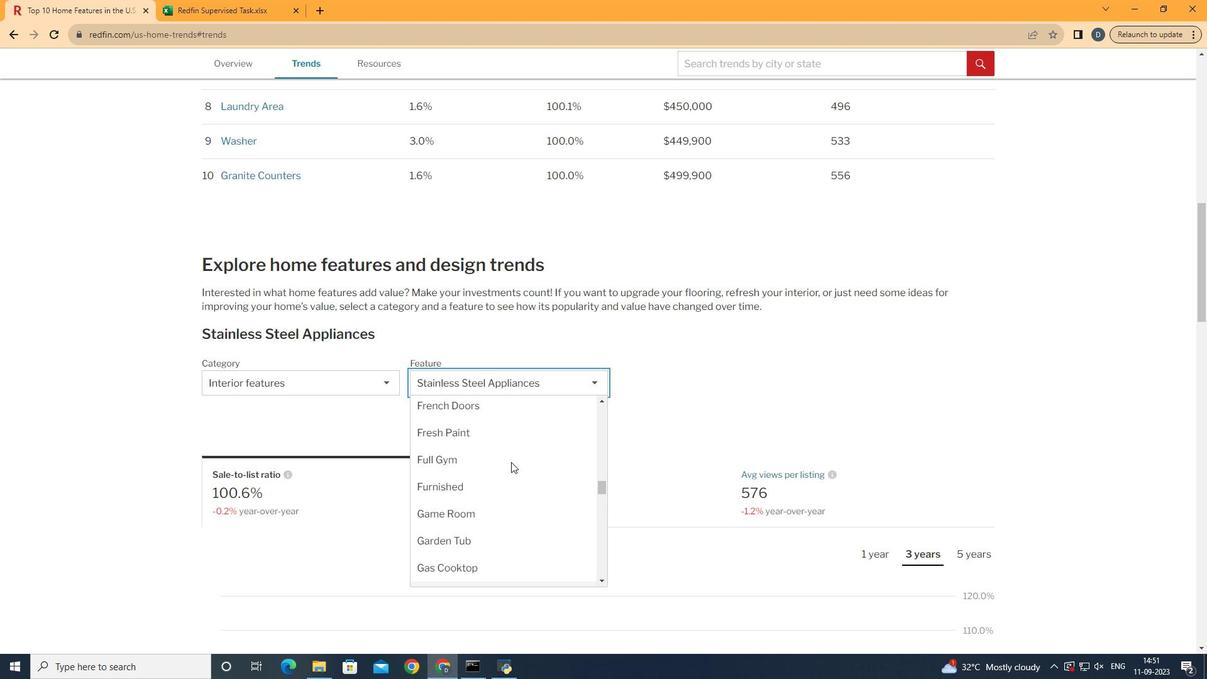 
Action: Mouse moved to (512, 461)
Screenshot: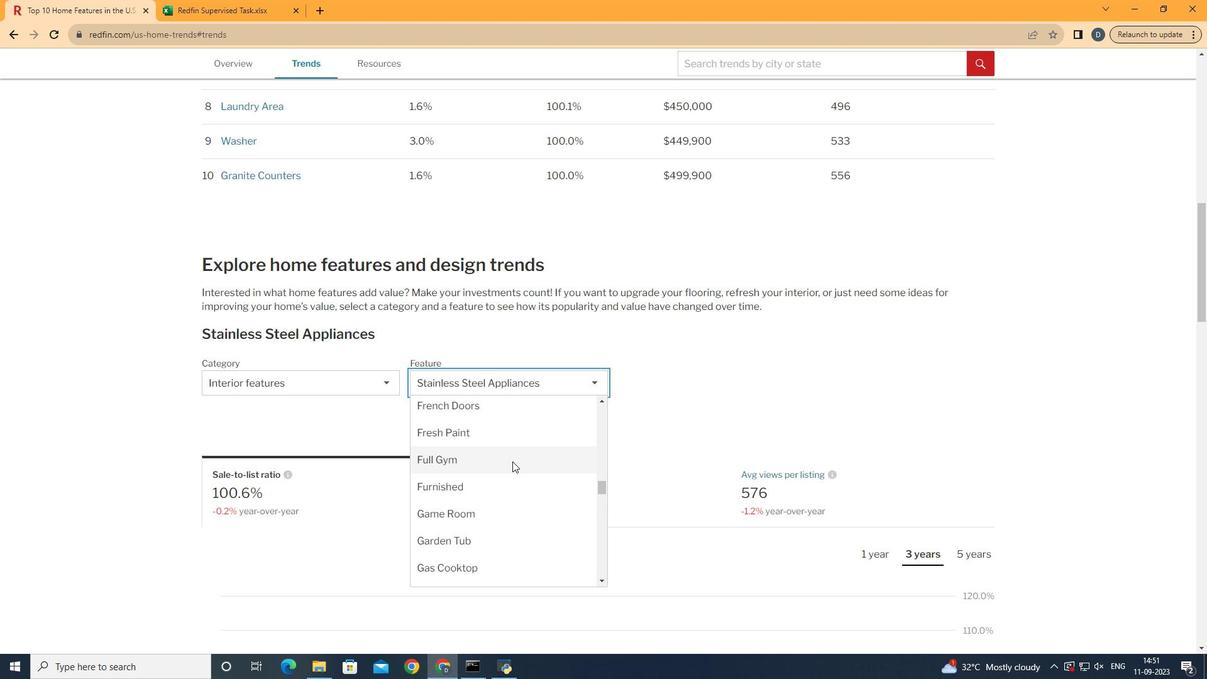 
Action: Mouse scrolled (512, 462) with delta (0, 0)
Screenshot: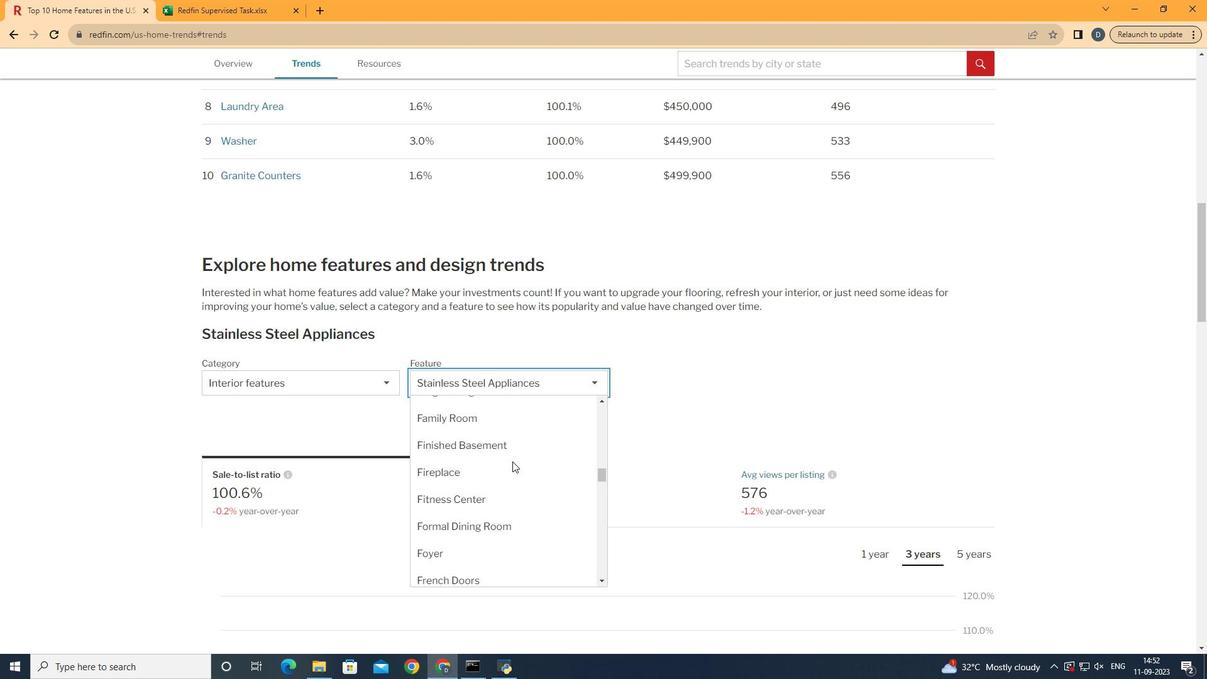 
Action: Mouse scrolled (512, 462) with delta (0, 0)
Screenshot: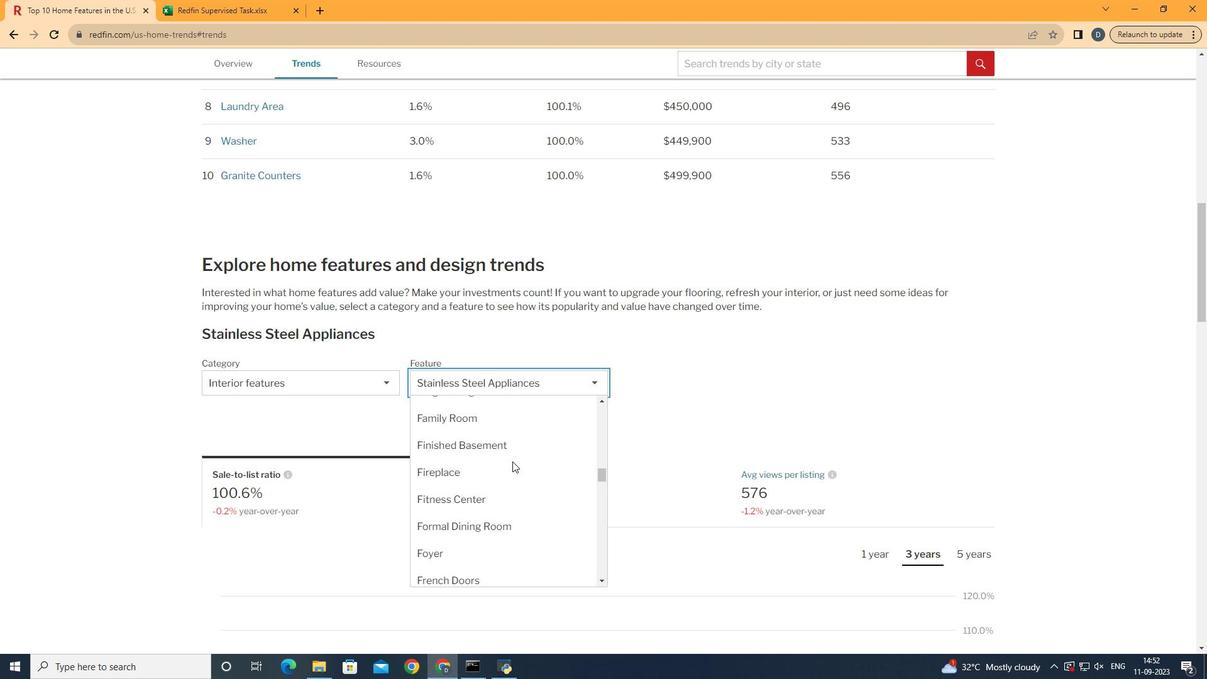 
Action: Mouse scrolled (512, 462) with delta (0, 0)
Screenshot: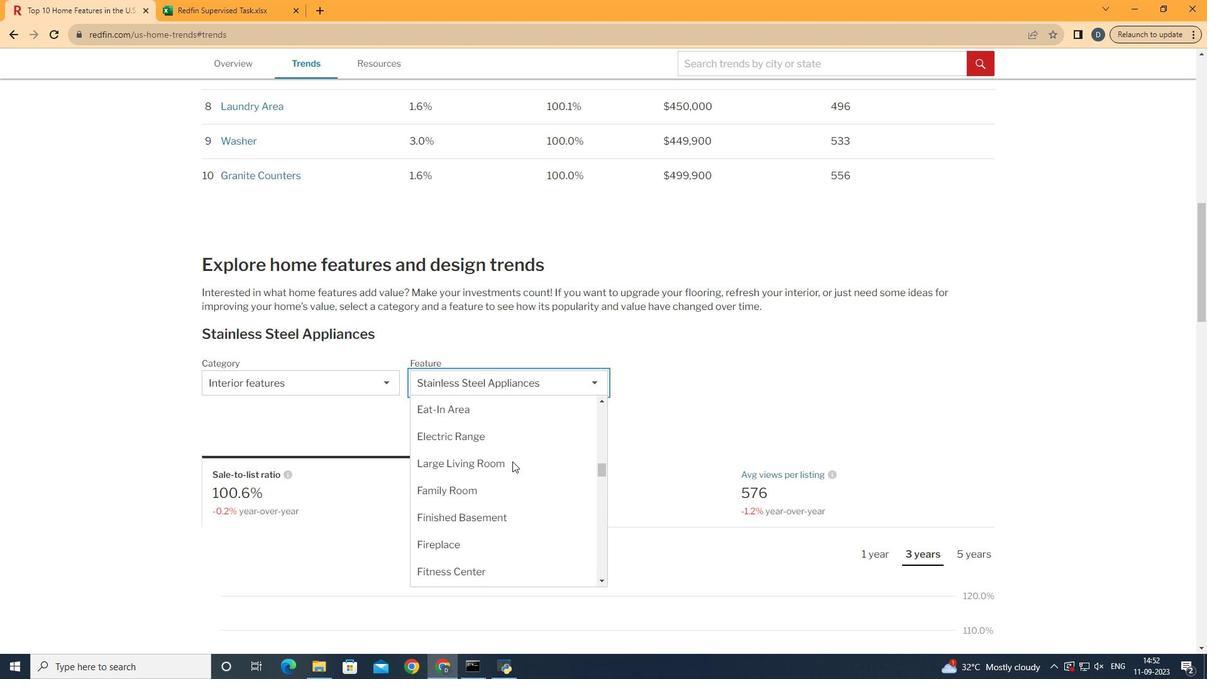 
Action: Mouse scrolled (512, 462) with delta (0, 0)
Screenshot: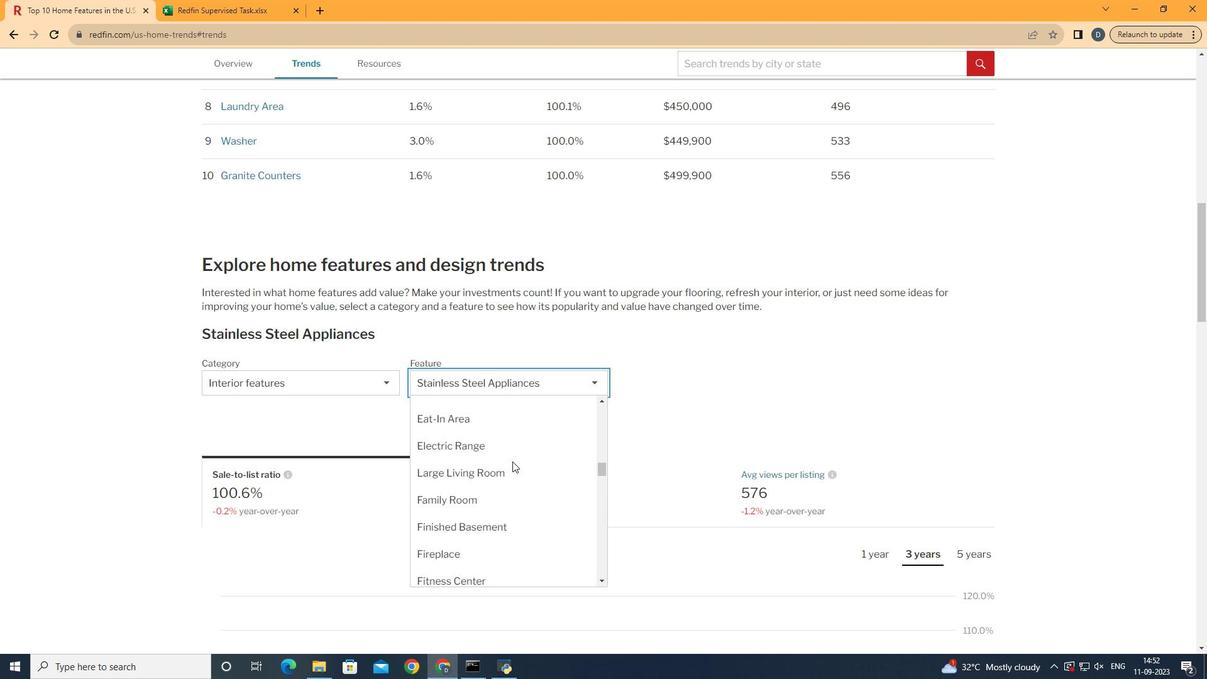 
Action: Mouse scrolled (512, 462) with delta (0, 0)
Screenshot: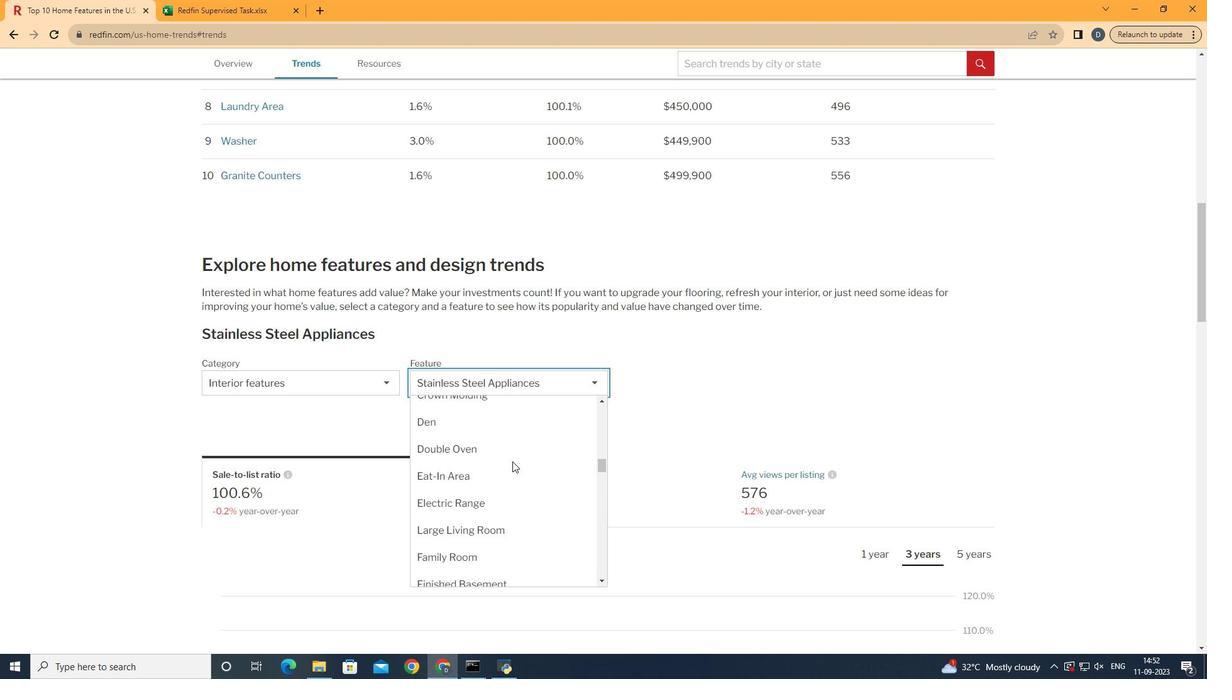 
Action: Mouse scrolled (512, 462) with delta (0, 0)
Screenshot: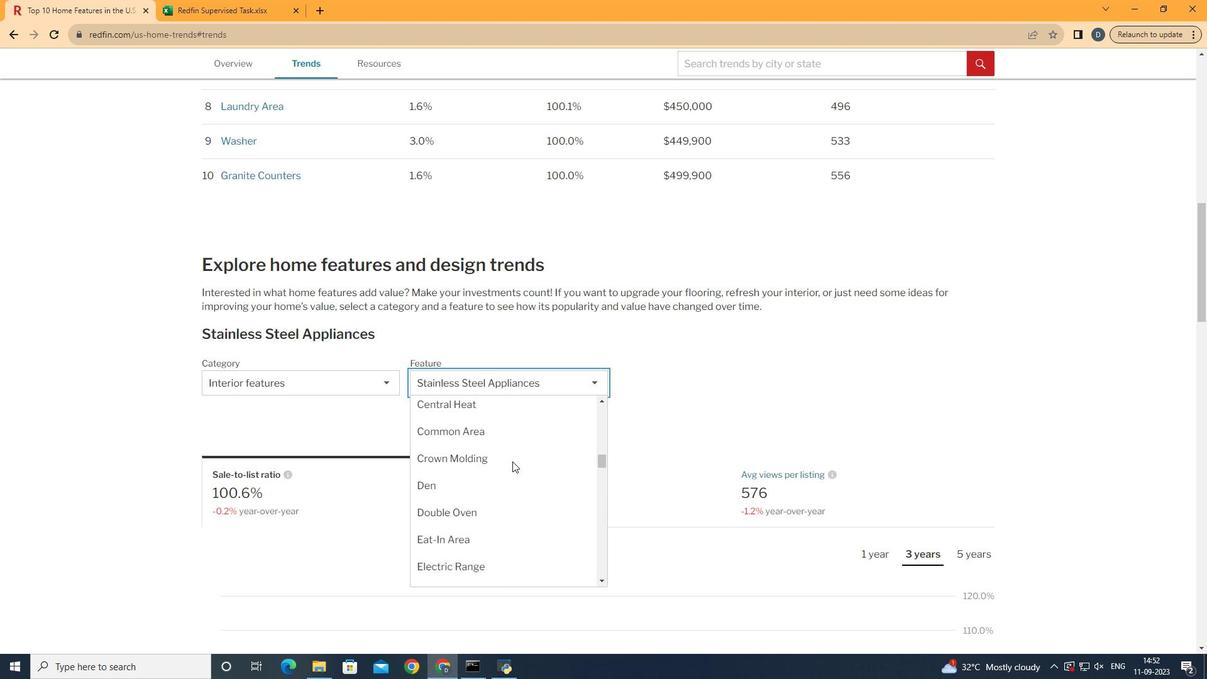 
Action: Mouse moved to (504, 493)
Screenshot: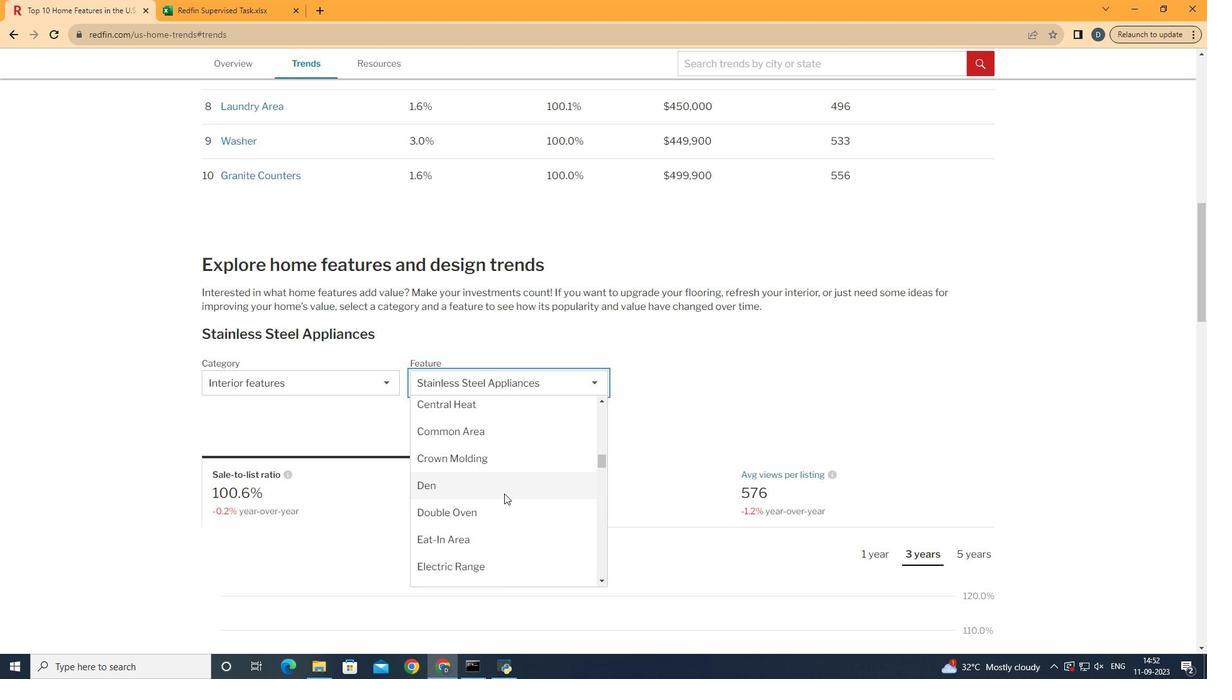 
Action: Mouse scrolled (504, 494) with delta (0, 0)
Screenshot: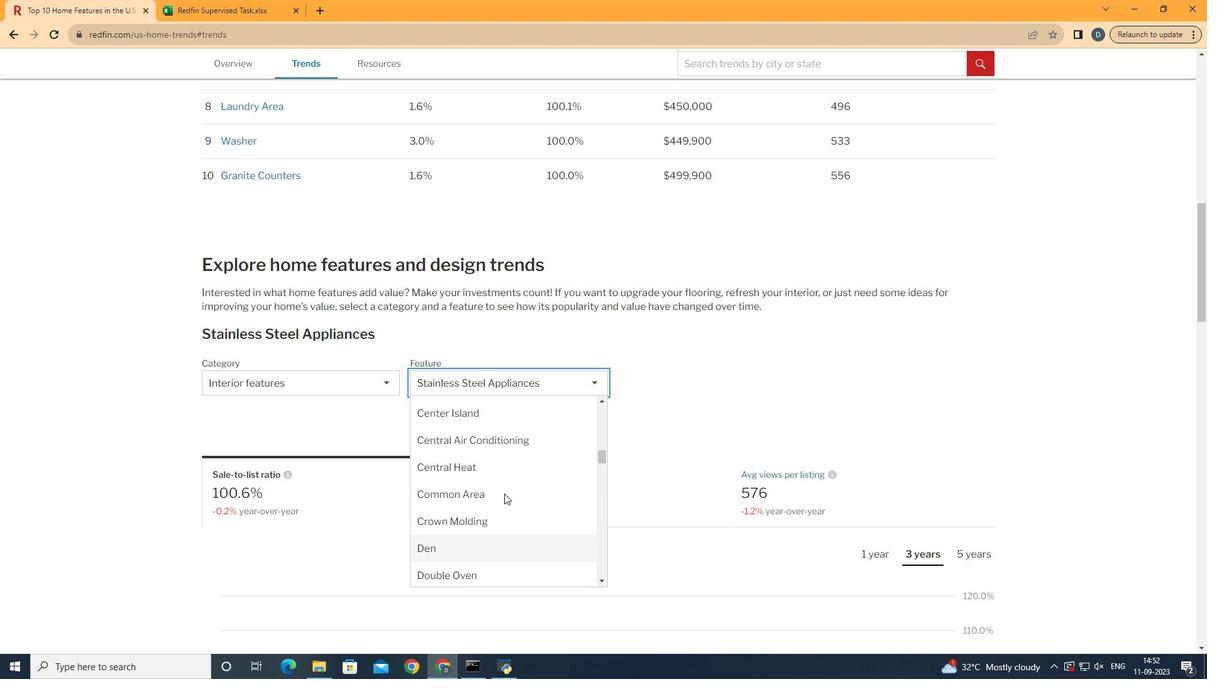 
Action: Mouse moved to (508, 501)
Screenshot: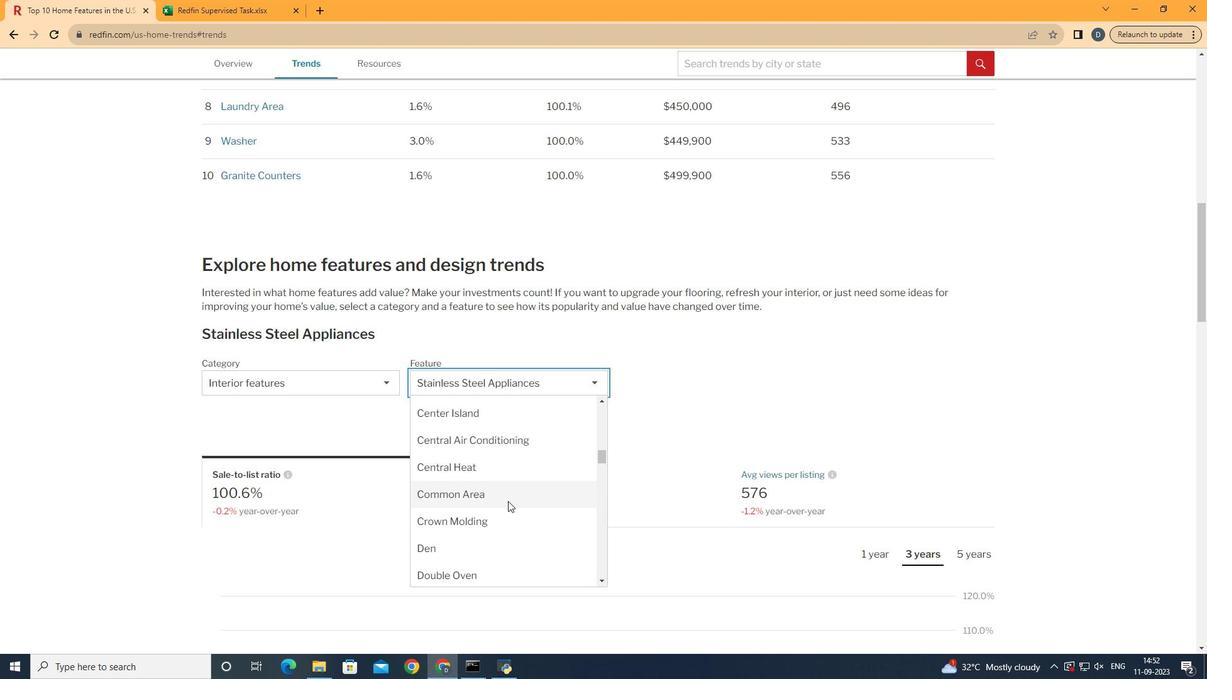 
Action: Mouse pressed left at (508, 501)
Screenshot: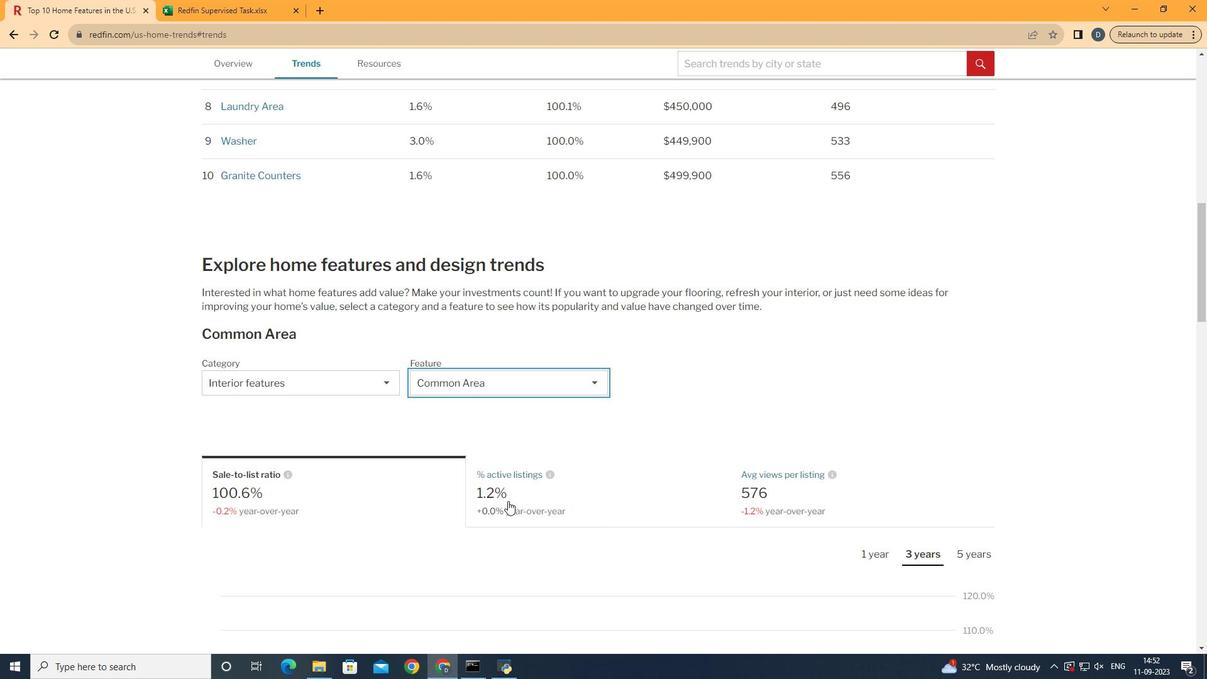 
Action: Mouse moved to (640, 403)
Screenshot: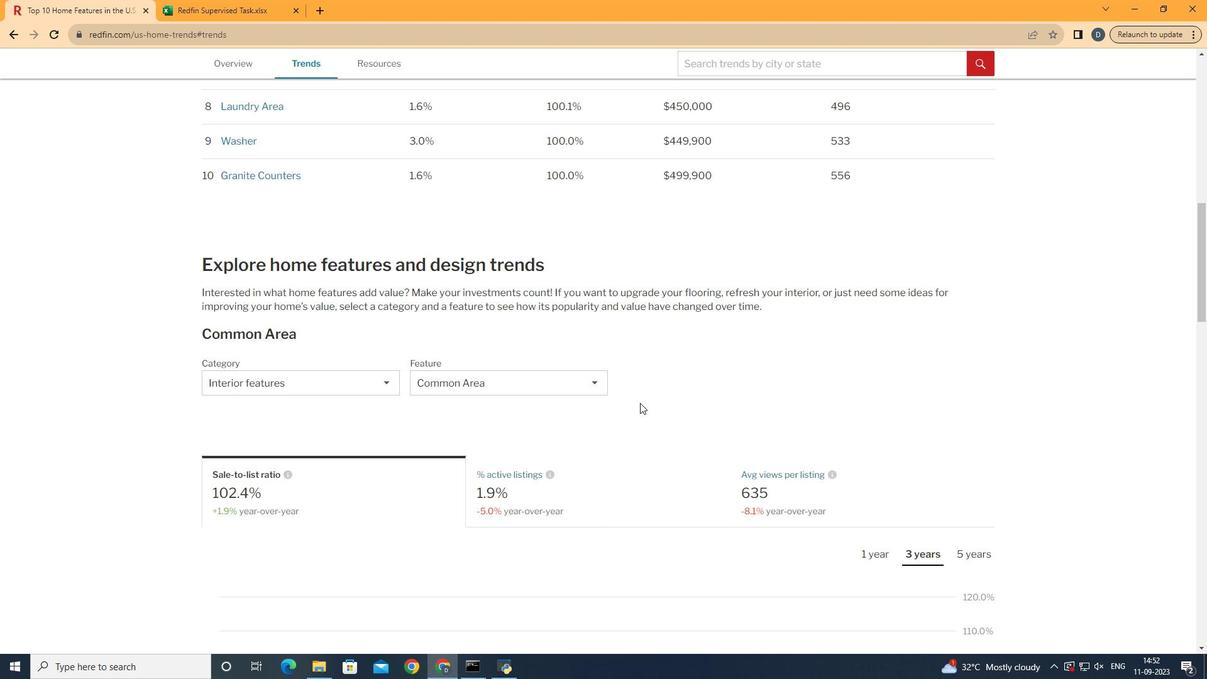 
Action: Mouse pressed left at (640, 403)
Screenshot: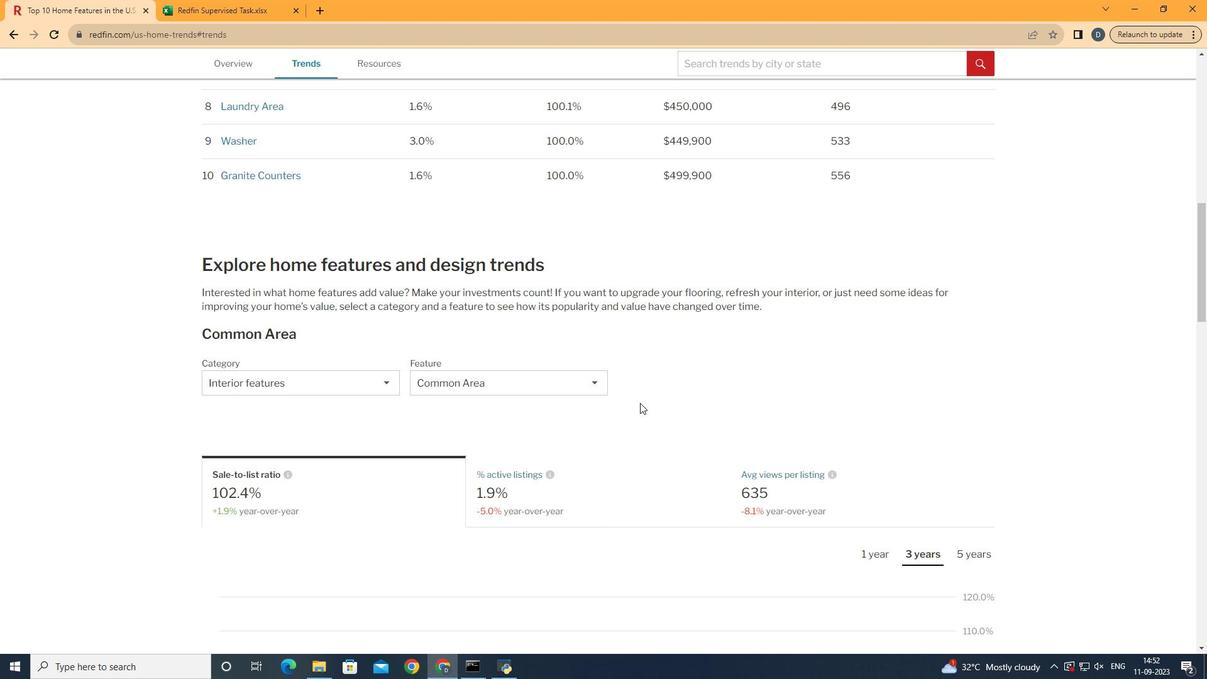 
Action: Mouse moved to (647, 401)
Screenshot: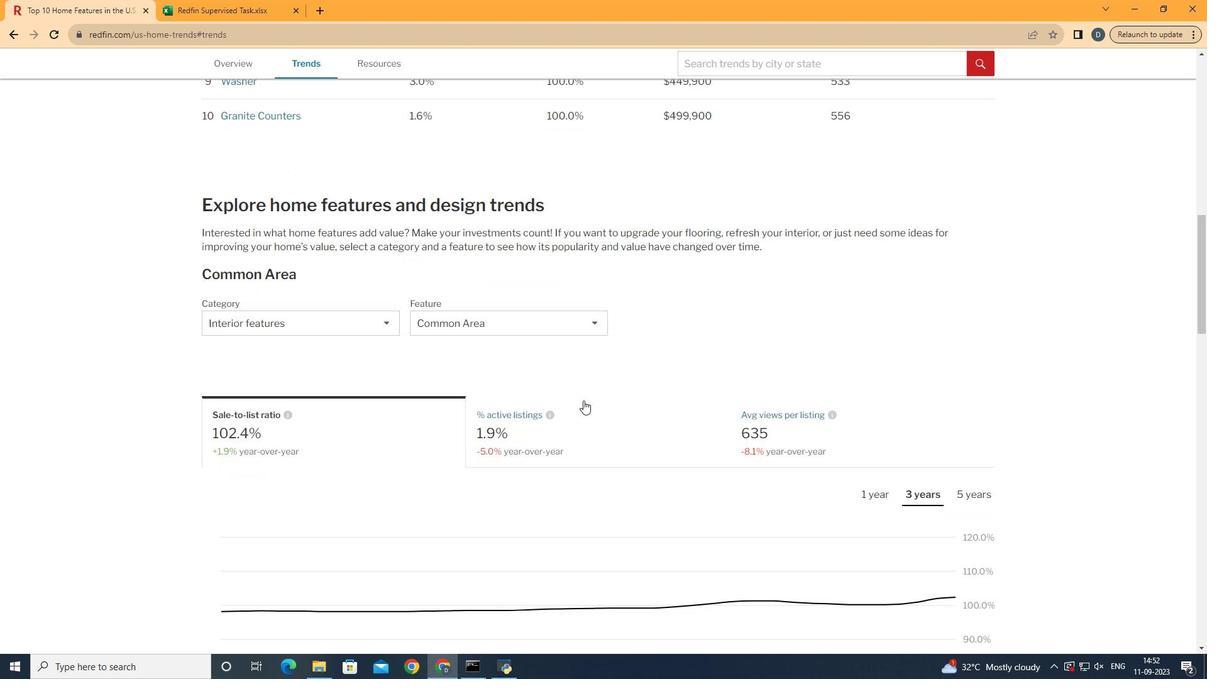 
Action: Mouse scrolled (647, 400) with delta (0, 0)
Screenshot: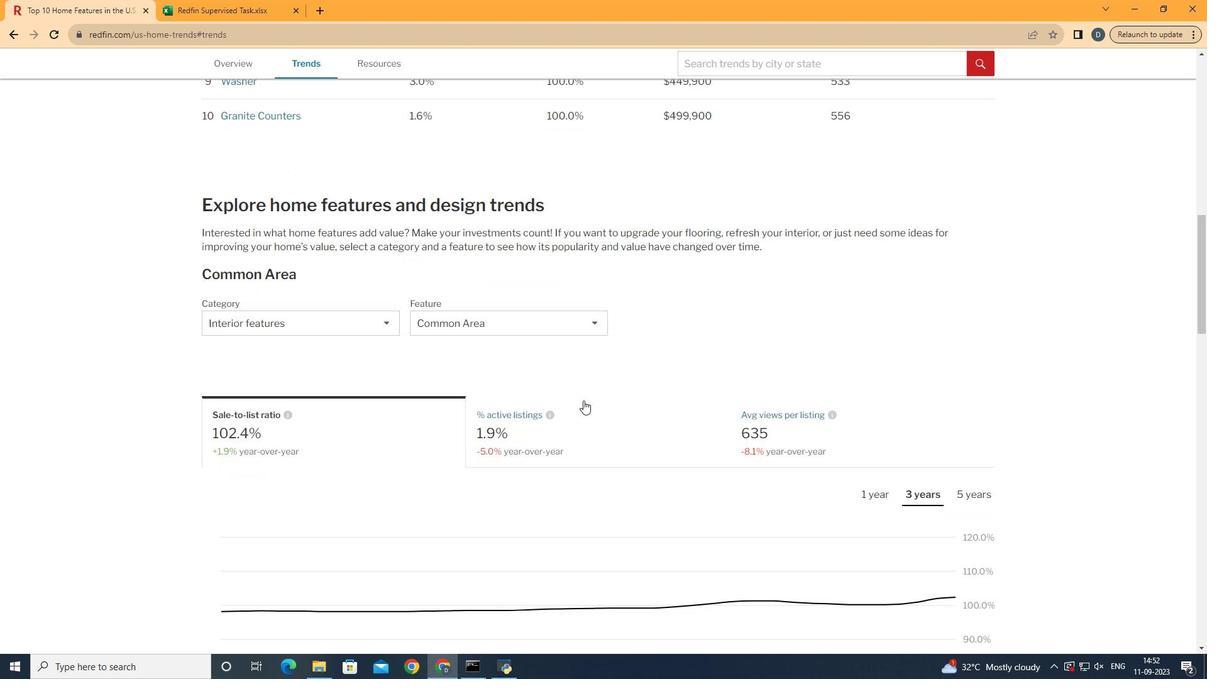 
Action: Mouse moved to (340, 426)
Screenshot: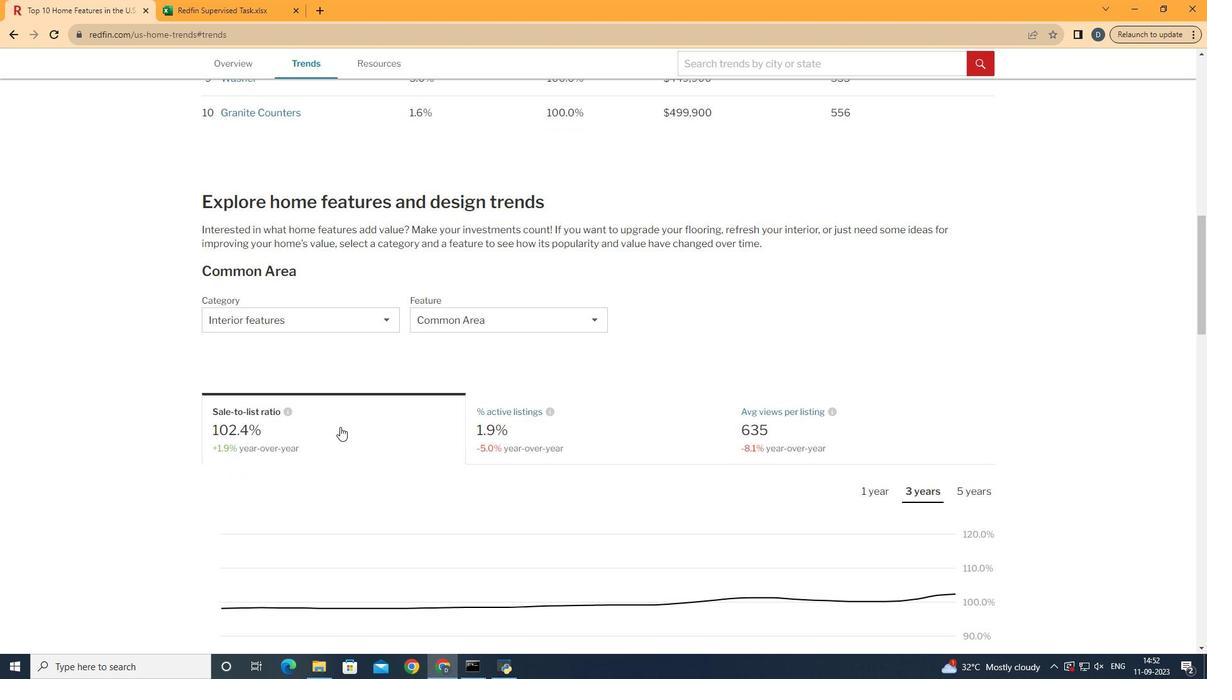 
Action: Mouse pressed left at (340, 426)
Screenshot: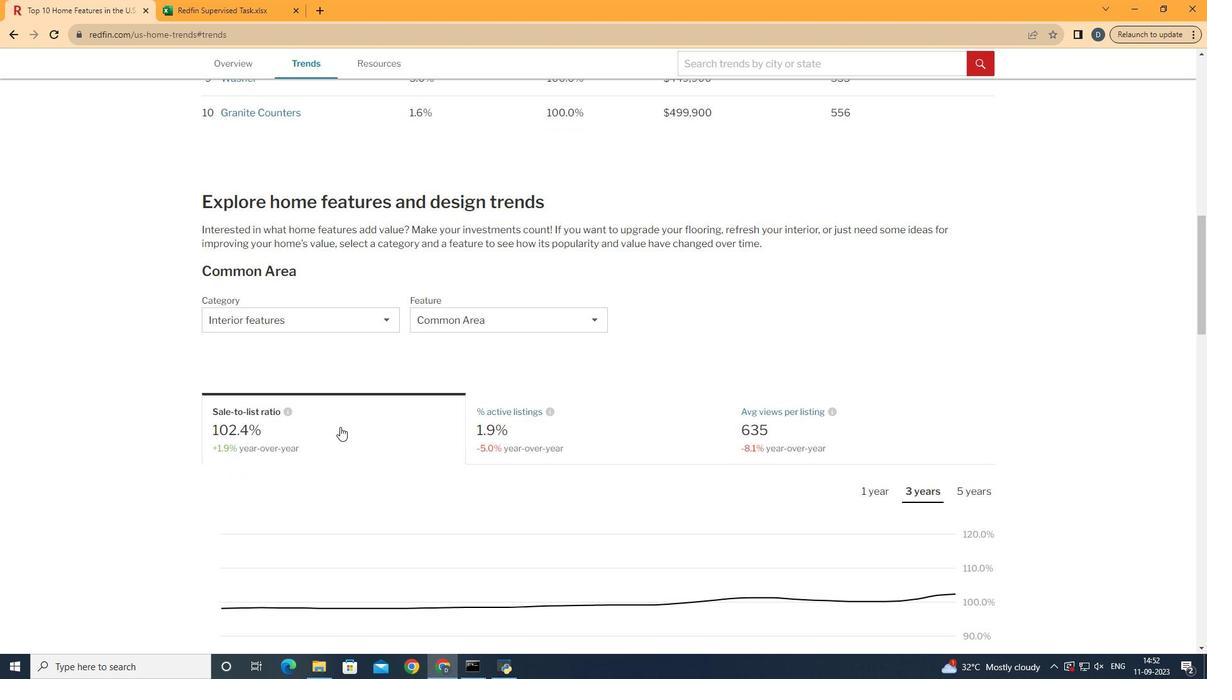 
Action: Mouse moved to (780, 327)
Screenshot: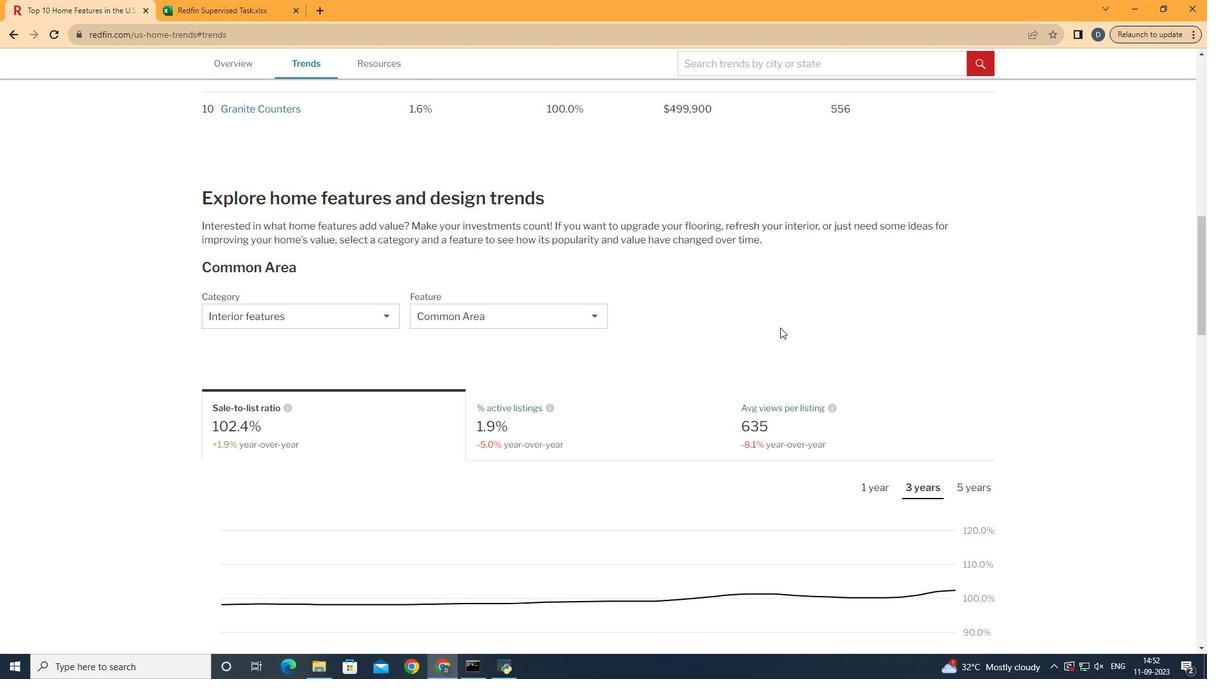 
Action: Mouse scrolled (780, 326) with delta (0, 0)
Screenshot: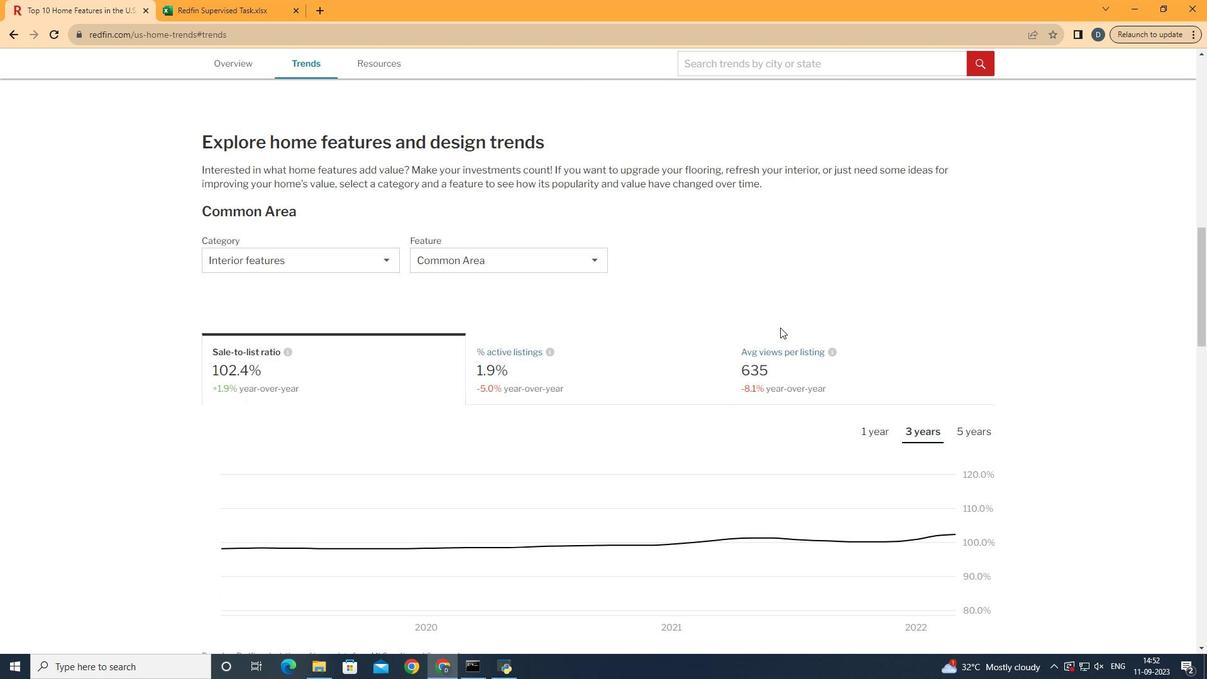 
Action: Mouse moved to (925, 425)
Screenshot: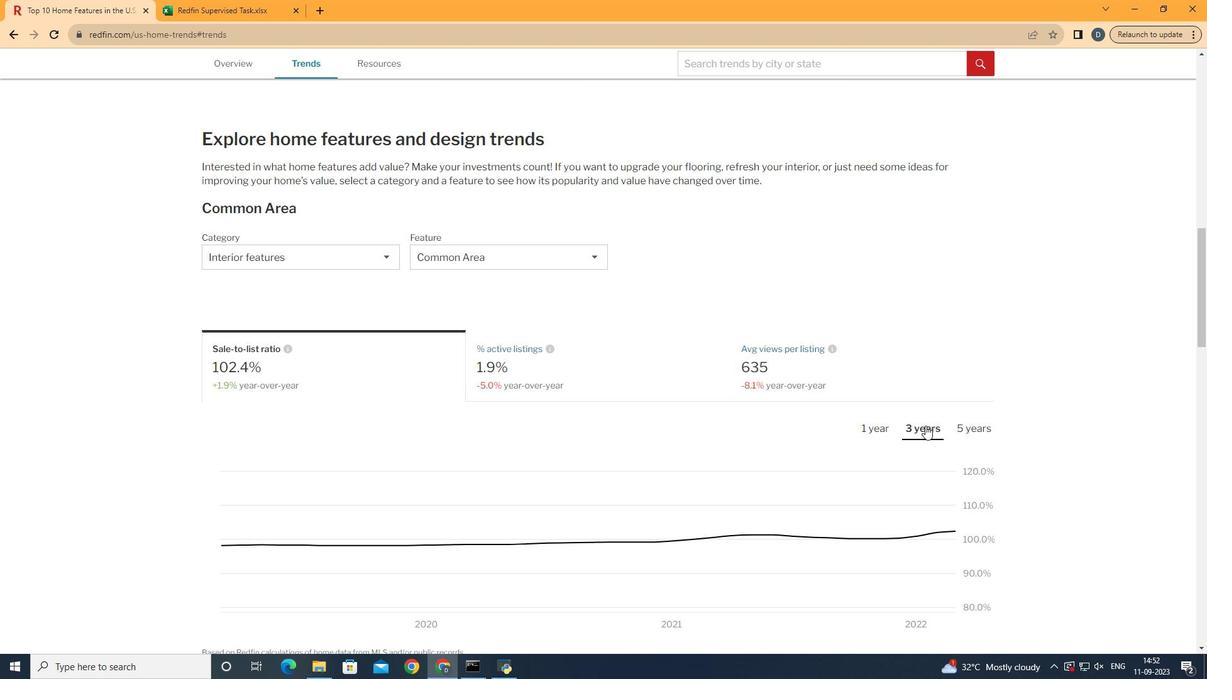 
Action: Mouse pressed left at (925, 425)
Screenshot: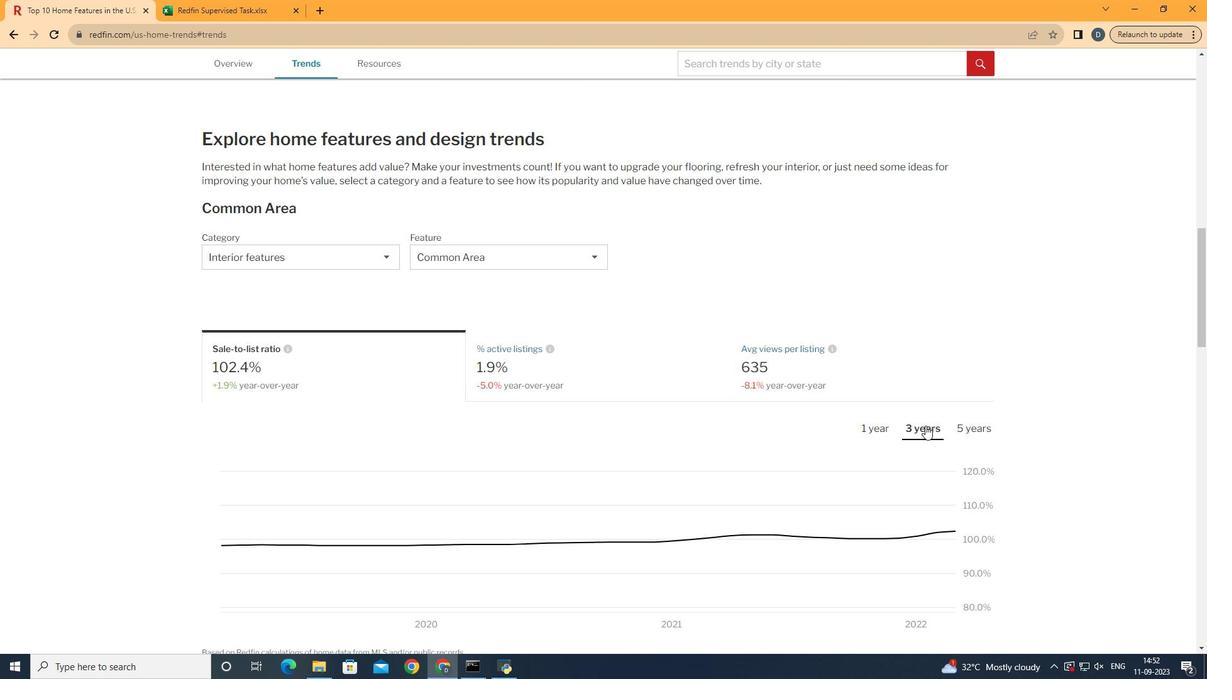 
Action: Mouse moved to (863, 296)
Screenshot: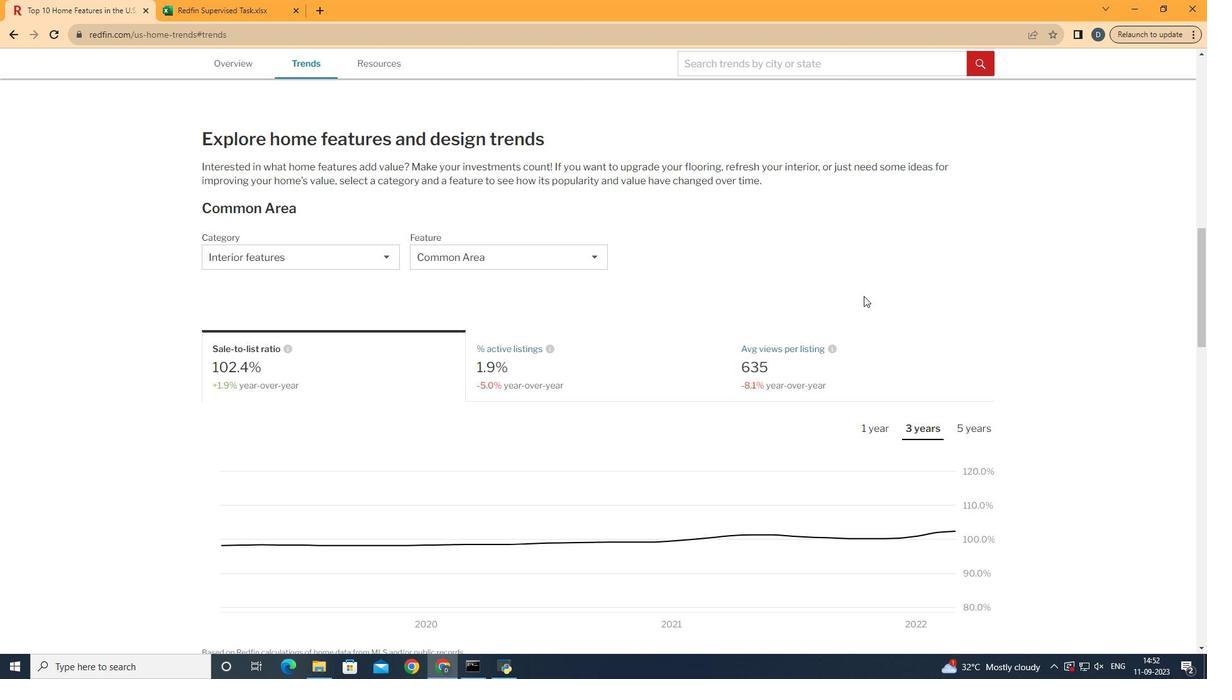
Action: Mouse scrolled (863, 295) with delta (0, 0)
Screenshot: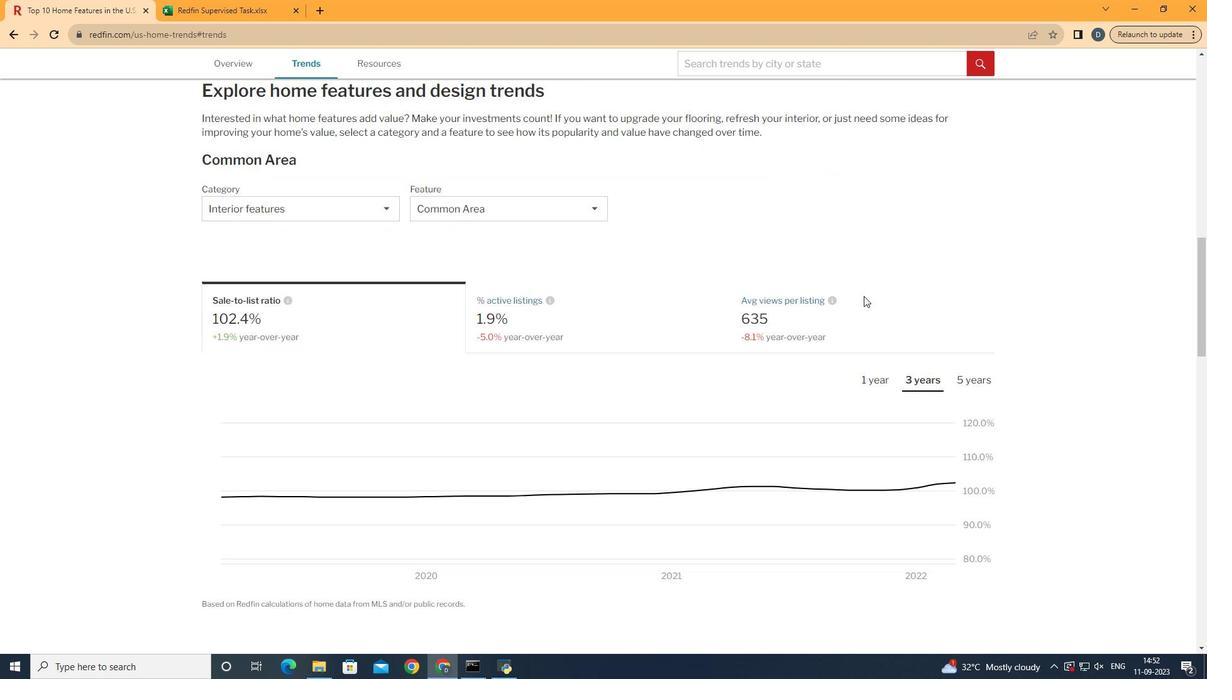 
Action: Mouse moved to (952, 473)
Screenshot: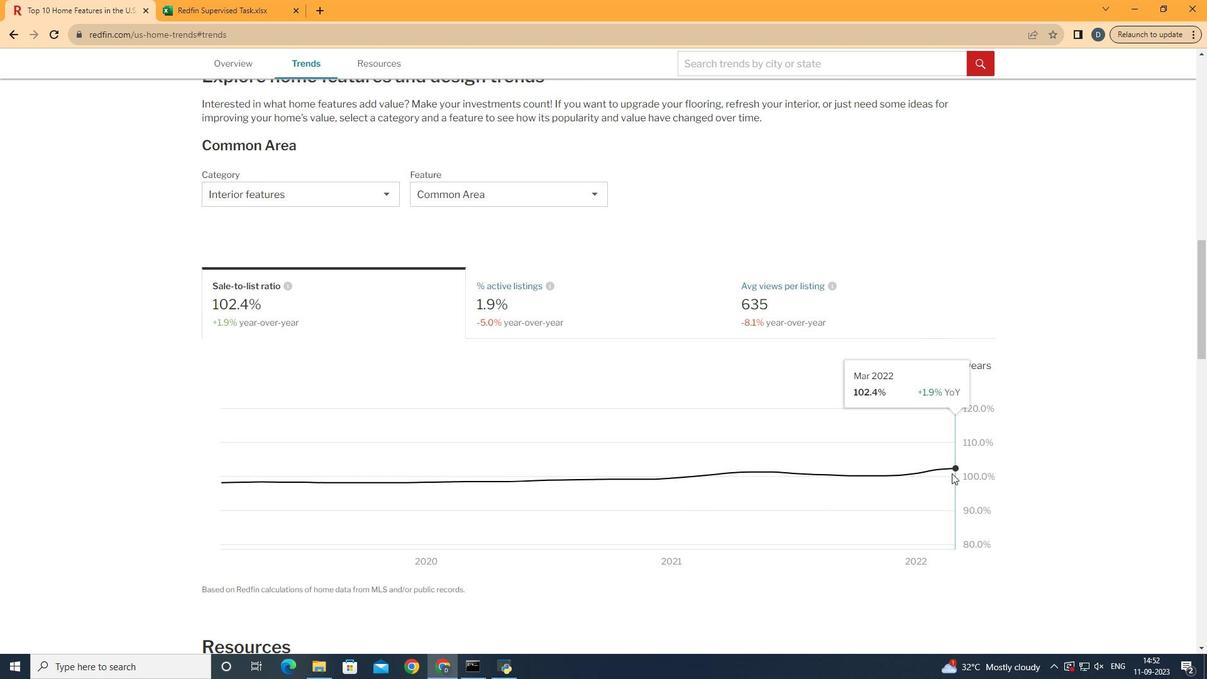 
